 Task: Open Card Post-Launch Review in Board Market Research to Workspace Event Planning and add a team member Softage.1@softage.net, a label Blue, a checklist Legal Compliance, an attachment from your computer, a color Blue and finally, add a card description 'Organize and host company retreat' and a comment 'This task presents an opportunity to demonstrate our leadership skills and ability to take charge.'. Add a start date 'Jan 01, 1900' with a due date 'Jan 08, 1900'
Action: Mouse moved to (277, 157)
Screenshot: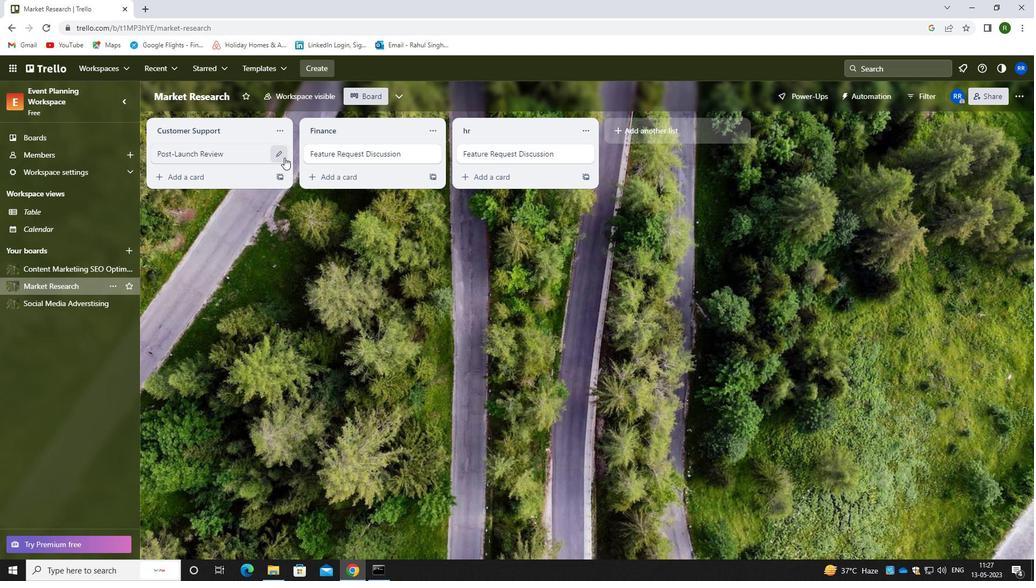 
Action: Mouse pressed left at (277, 157)
Screenshot: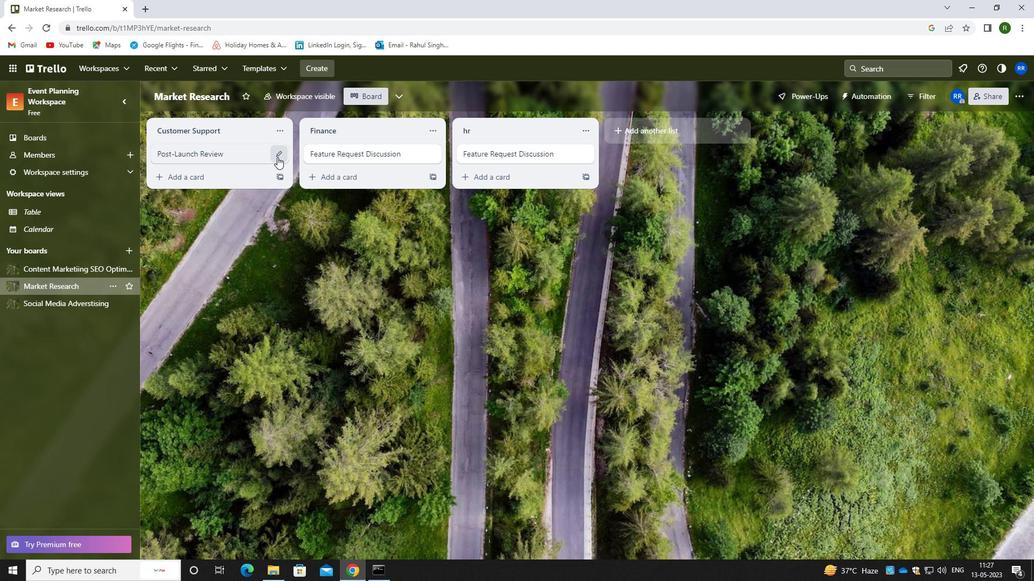 
Action: Mouse moved to (317, 151)
Screenshot: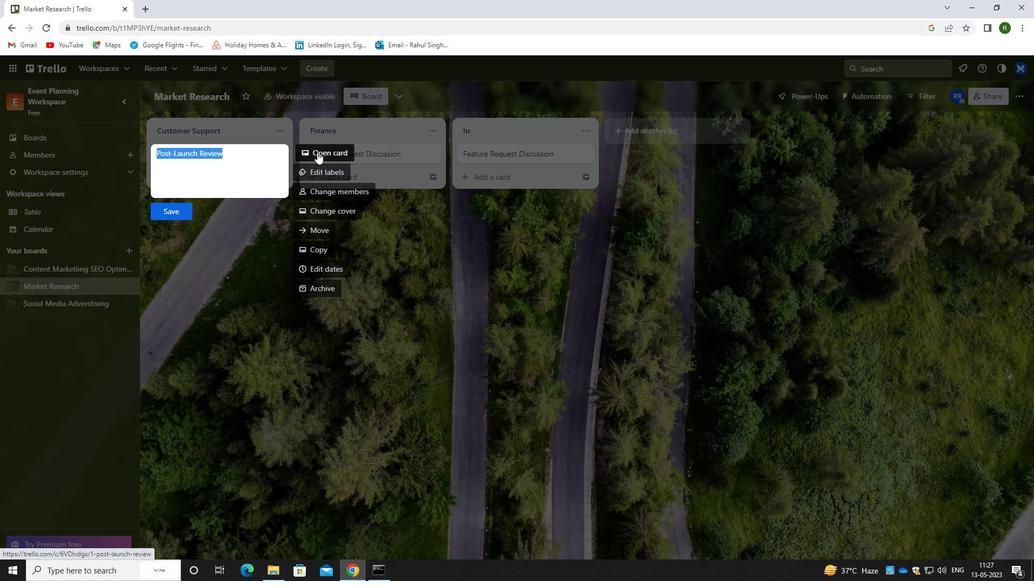 
Action: Mouse pressed left at (317, 151)
Screenshot: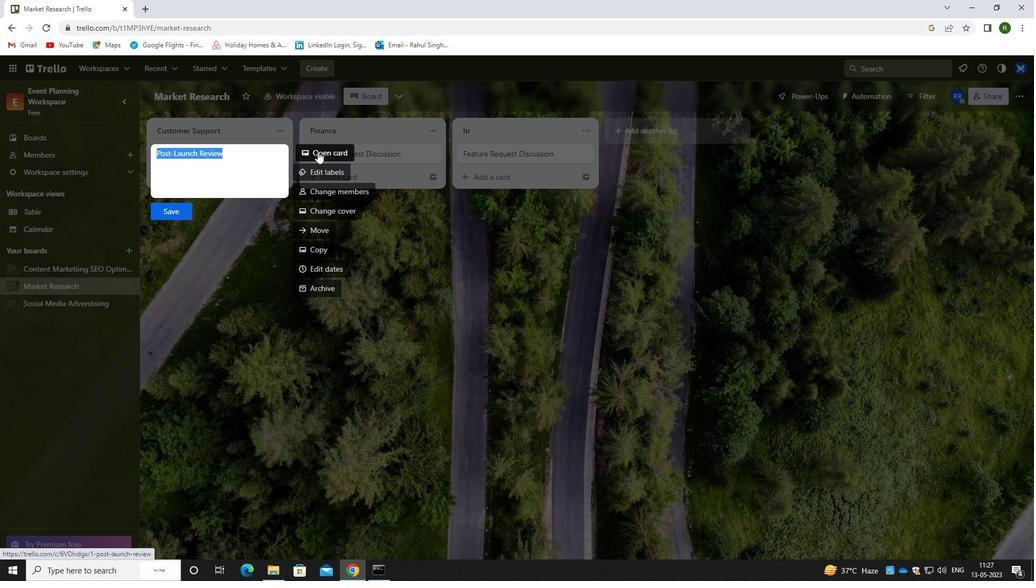 
Action: Mouse moved to (650, 150)
Screenshot: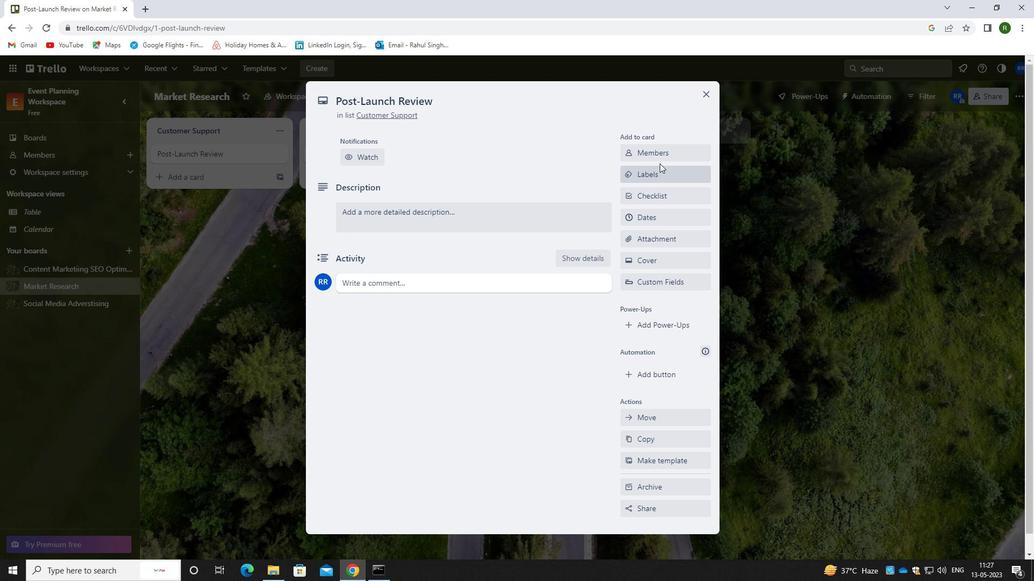 
Action: Mouse pressed left at (650, 150)
Screenshot: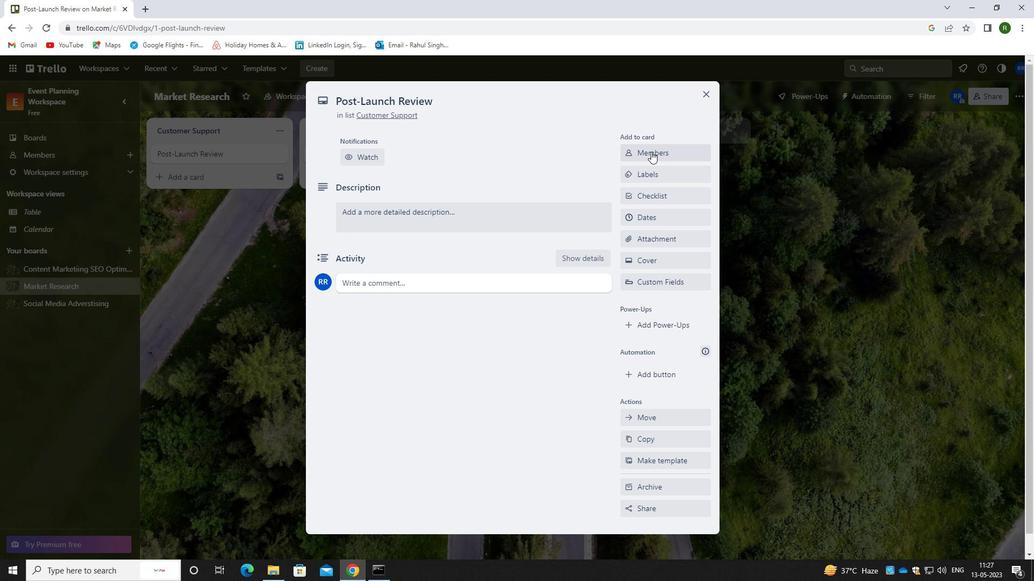 
Action: Mouse moved to (574, 152)
Screenshot: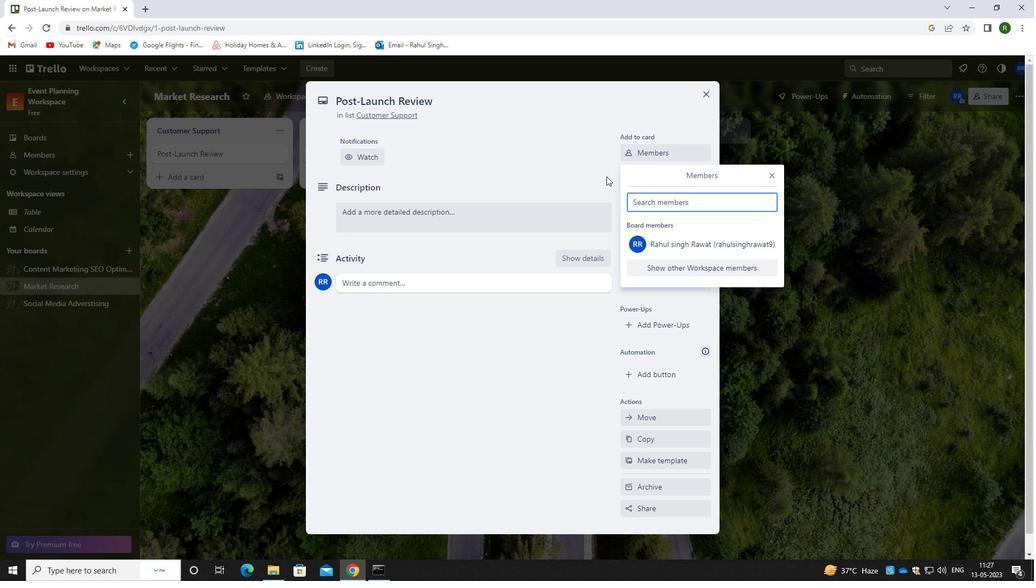 
Action: Key pressed <Key.caps_lock>s<Key.caps_lock>Oftage.1<Key.shift>@SOFTAGE.NET
Screenshot: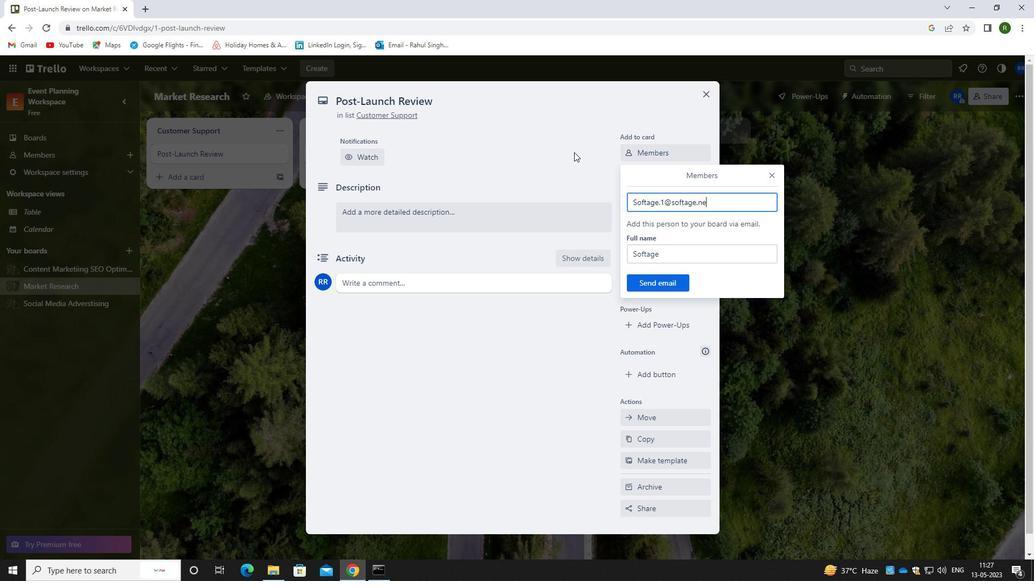 
Action: Mouse moved to (661, 285)
Screenshot: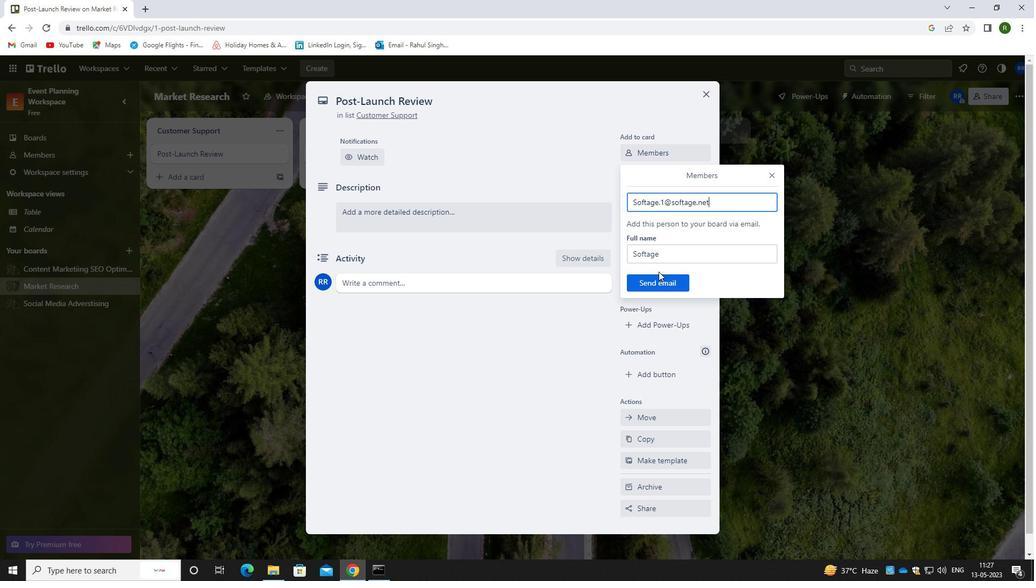 
Action: Mouse pressed left at (661, 285)
Screenshot: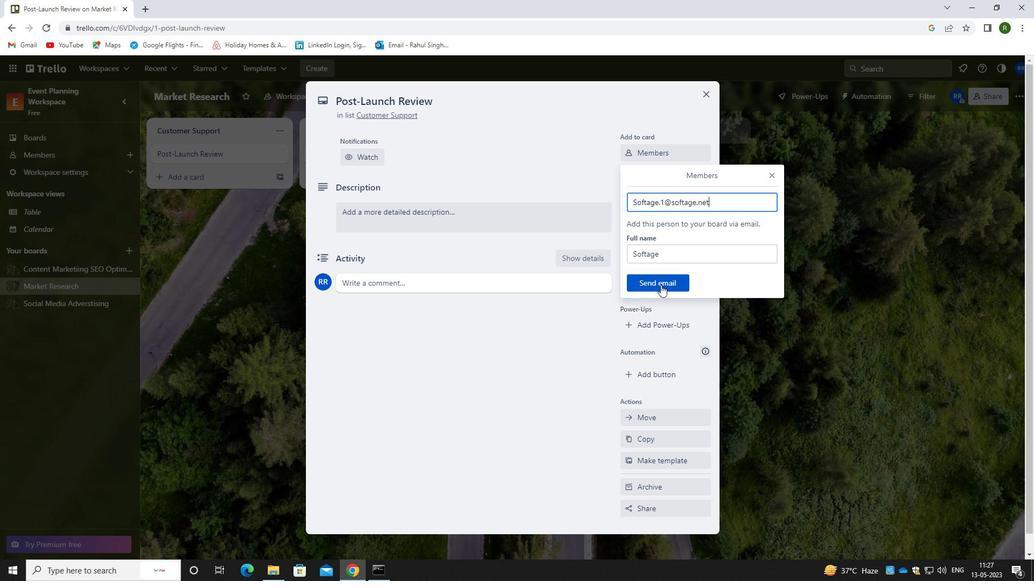 
Action: Mouse moved to (655, 217)
Screenshot: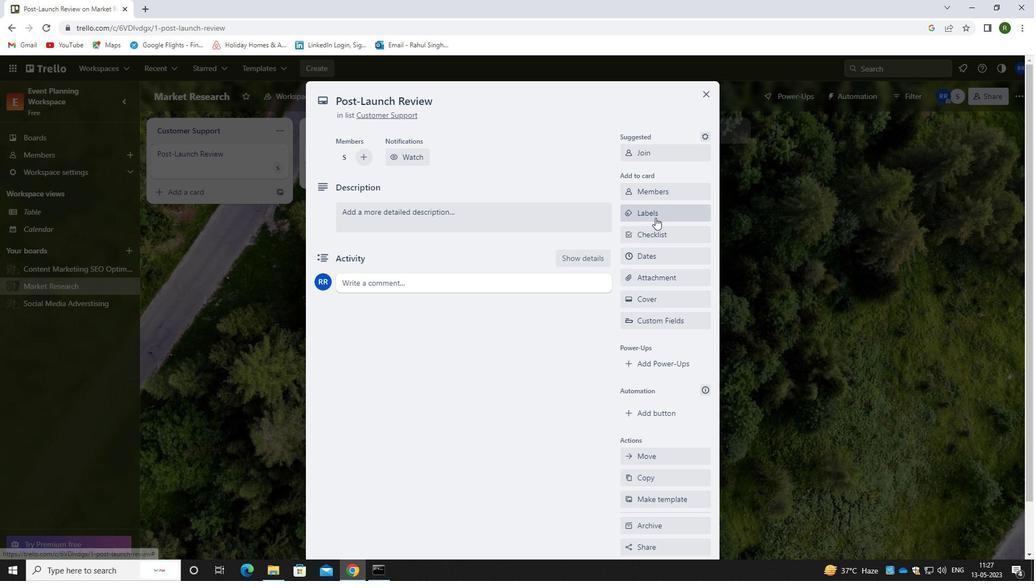 
Action: Mouse pressed left at (655, 217)
Screenshot: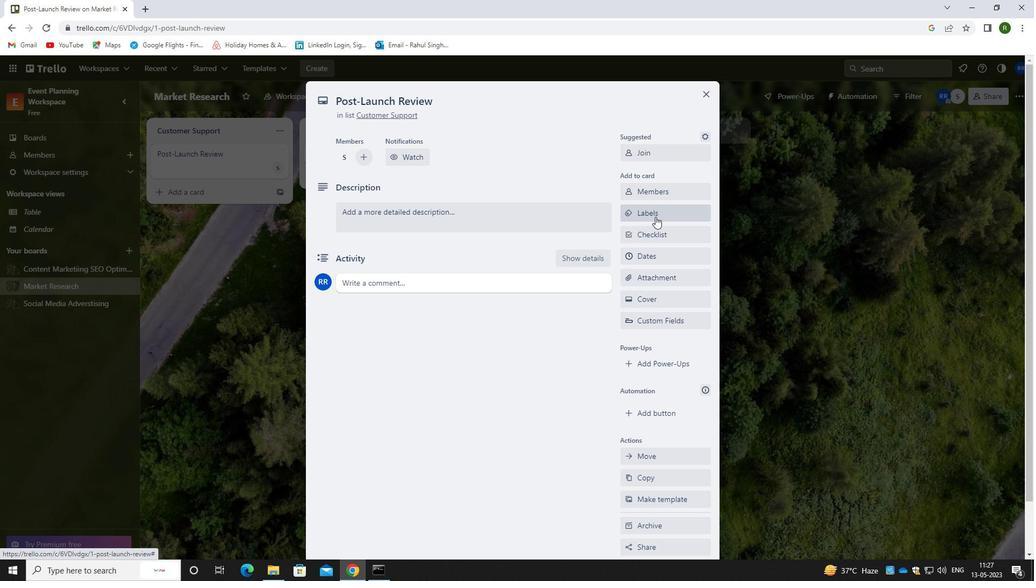 
Action: Mouse moved to (631, 244)
Screenshot: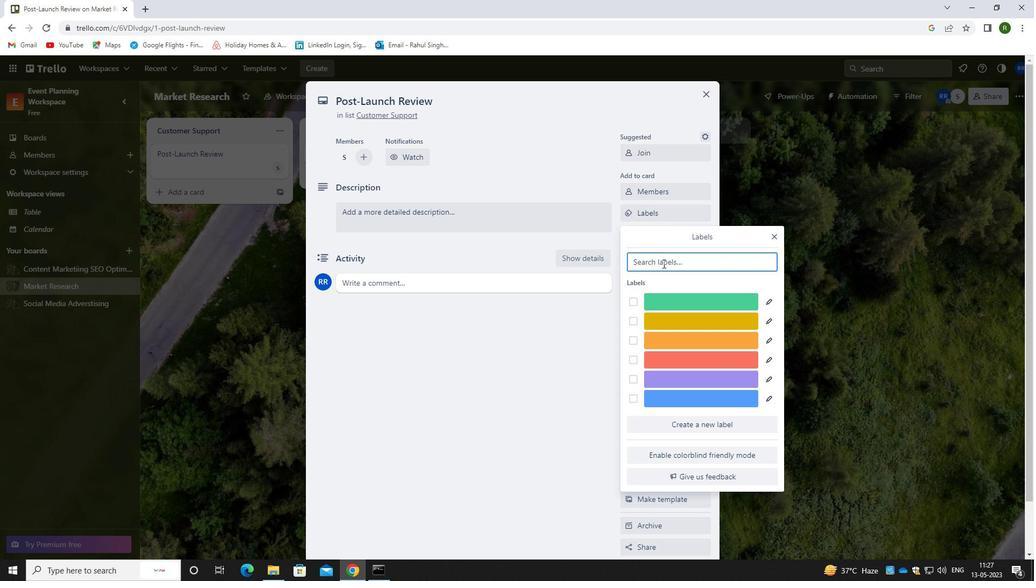 
Action: Key pressed BLUE
Screenshot: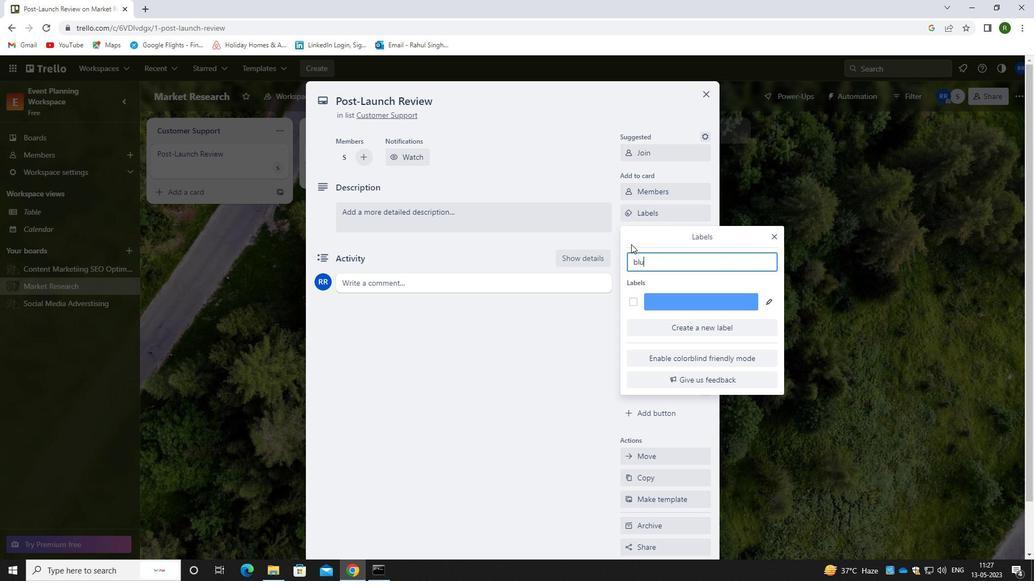 
Action: Mouse moved to (637, 299)
Screenshot: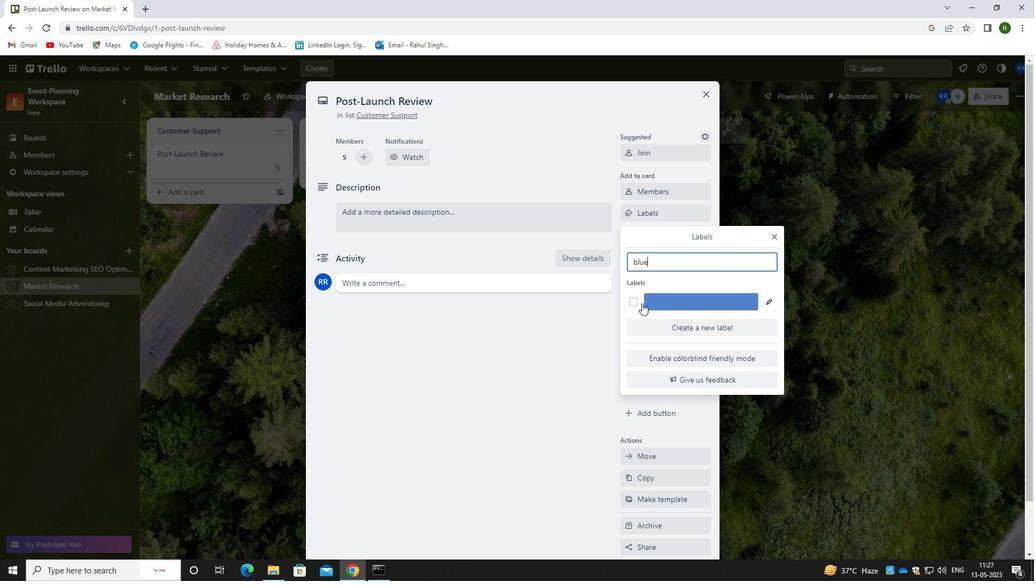 
Action: Mouse pressed left at (637, 299)
Screenshot: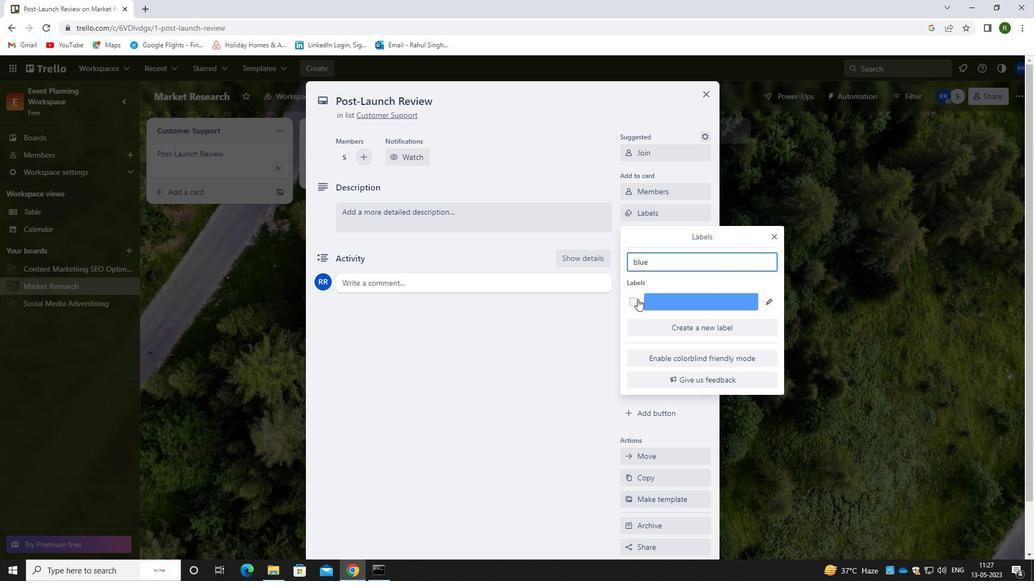 
Action: Mouse moved to (587, 324)
Screenshot: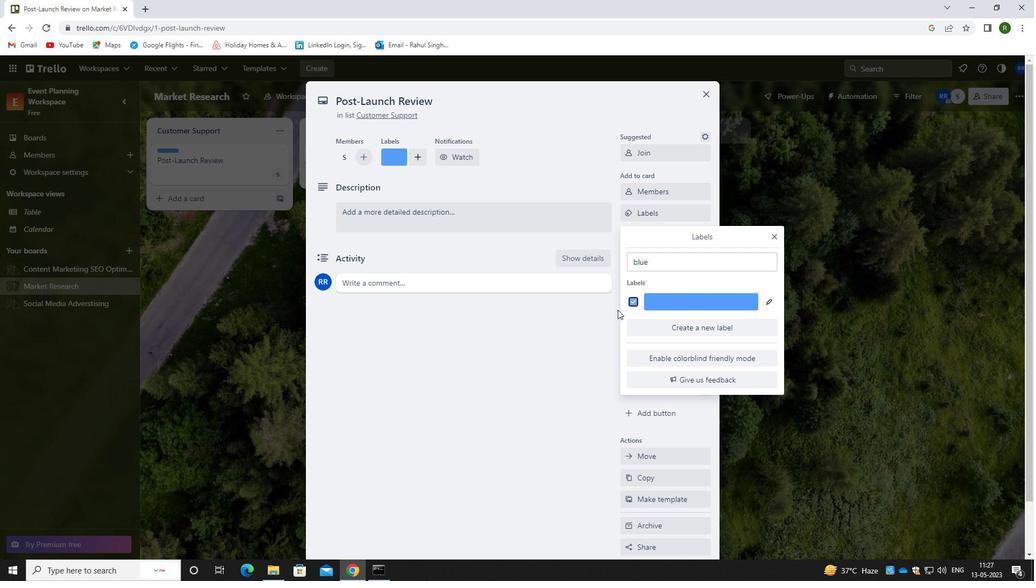 
Action: Mouse pressed left at (587, 324)
Screenshot: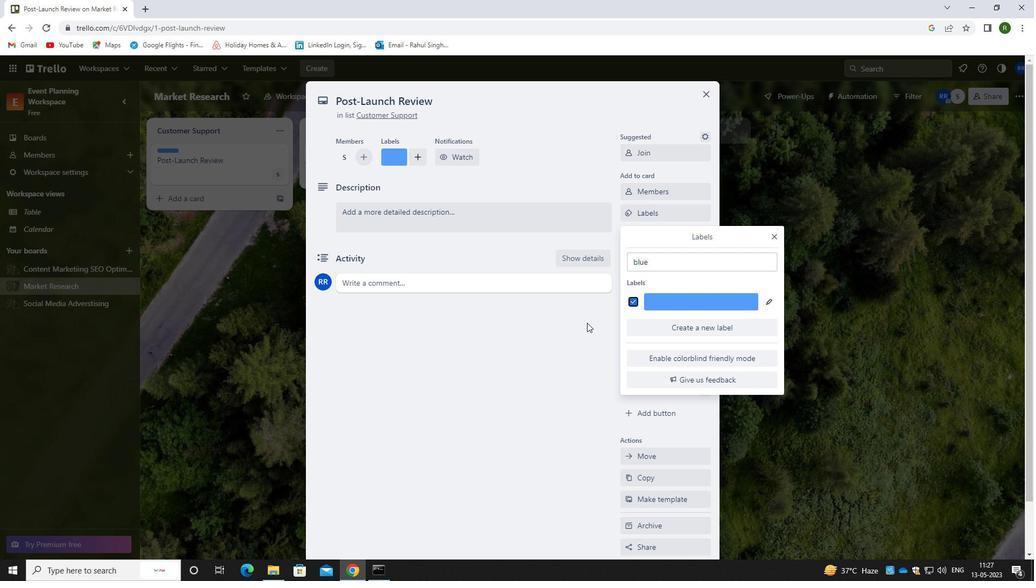 
Action: Mouse moved to (652, 236)
Screenshot: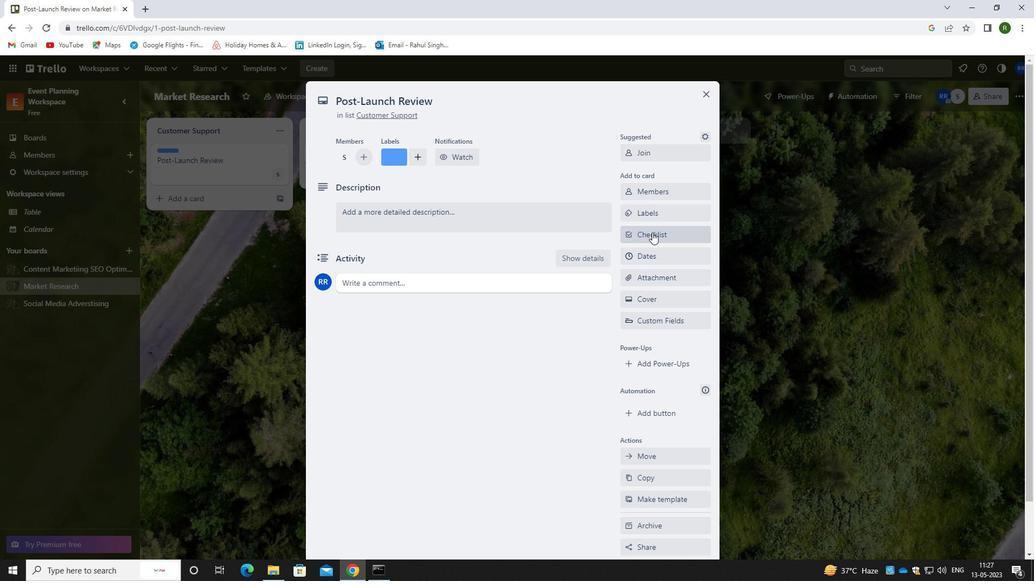 
Action: Mouse pressed left at (652, 236)
Screenshot: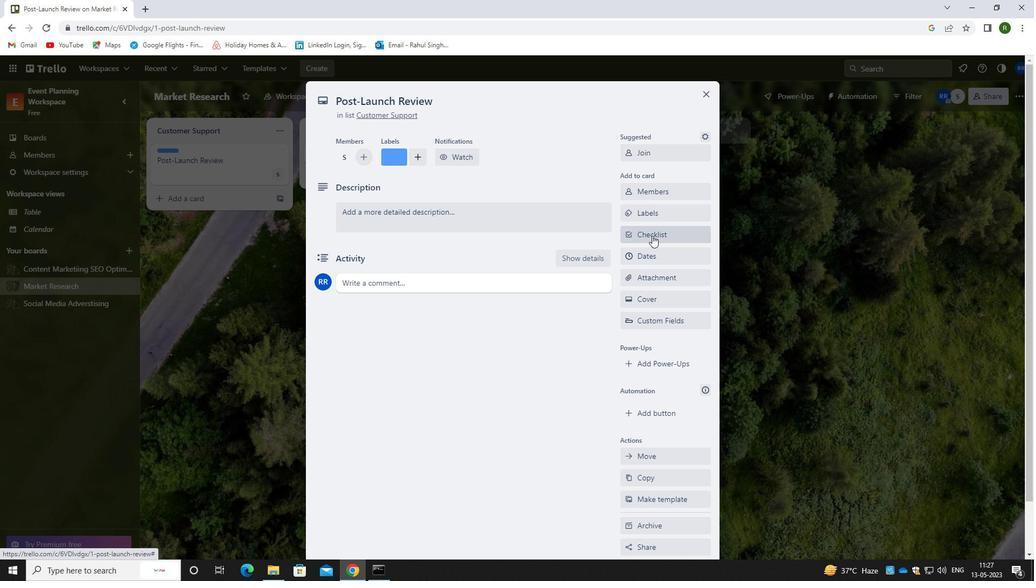 
Action: Mouse moved to (670, 285)
Screenshot: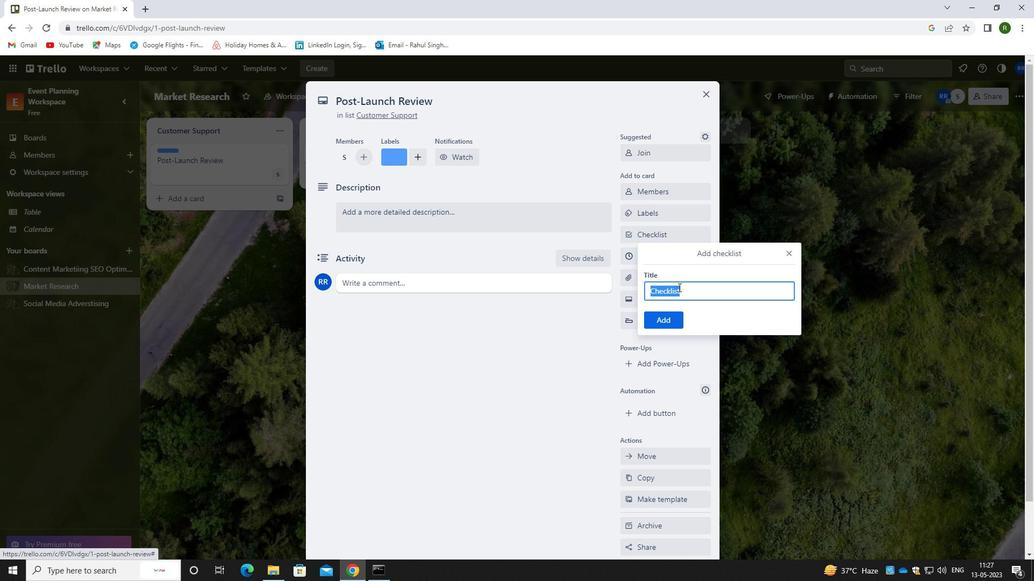 
Action: Key pressed <Key.backspace><Key.caps_lock>L<Key.caps_lock>EGAL<Key.space><Key.caps_lock>C<Key.caps_lock>OMPLIANCE
Screenshot: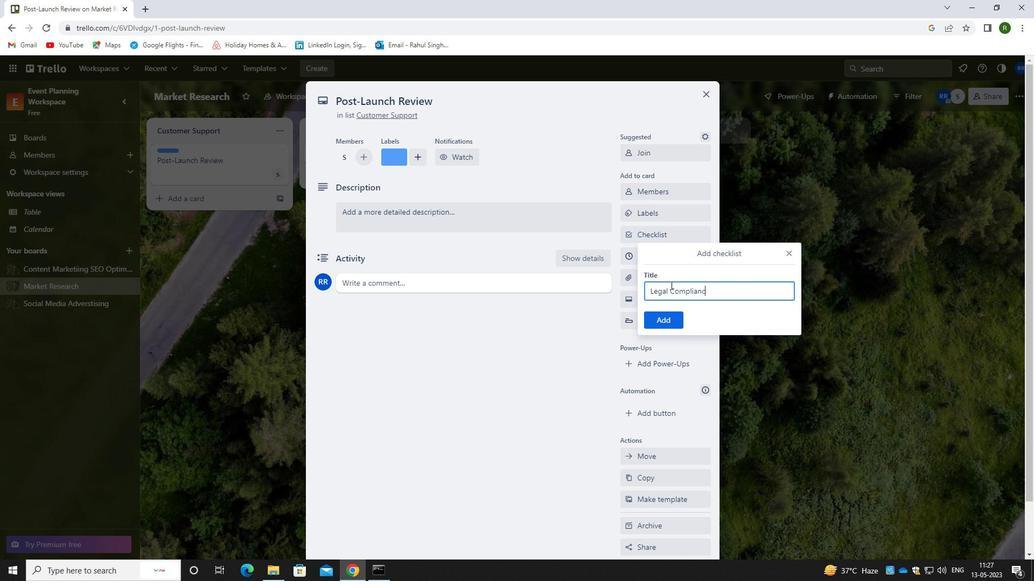 
Action: Mouse moved to (665, 322)
Screenshot: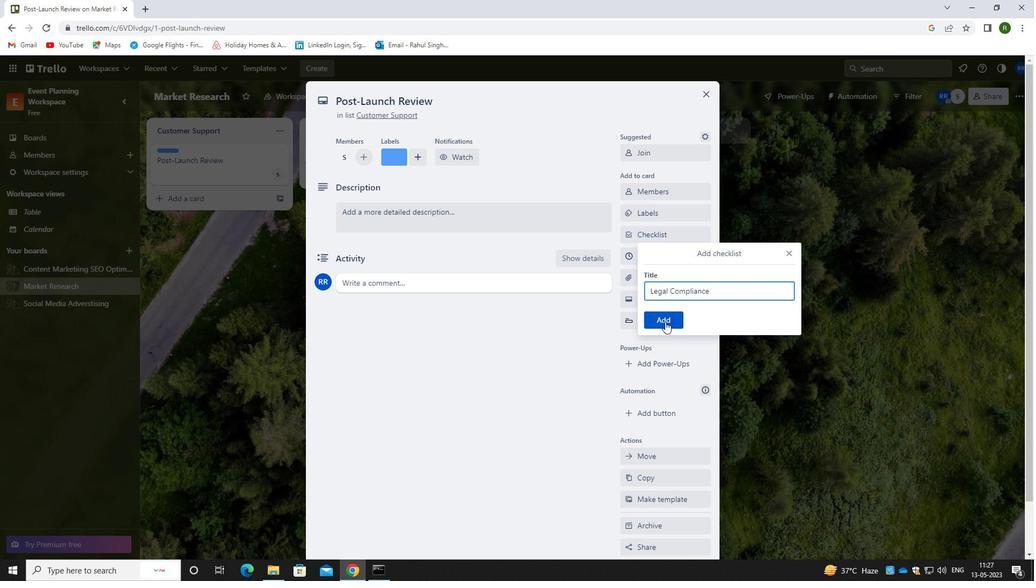 
Action: Mouse pressed left at (665, 322)
Screenshot: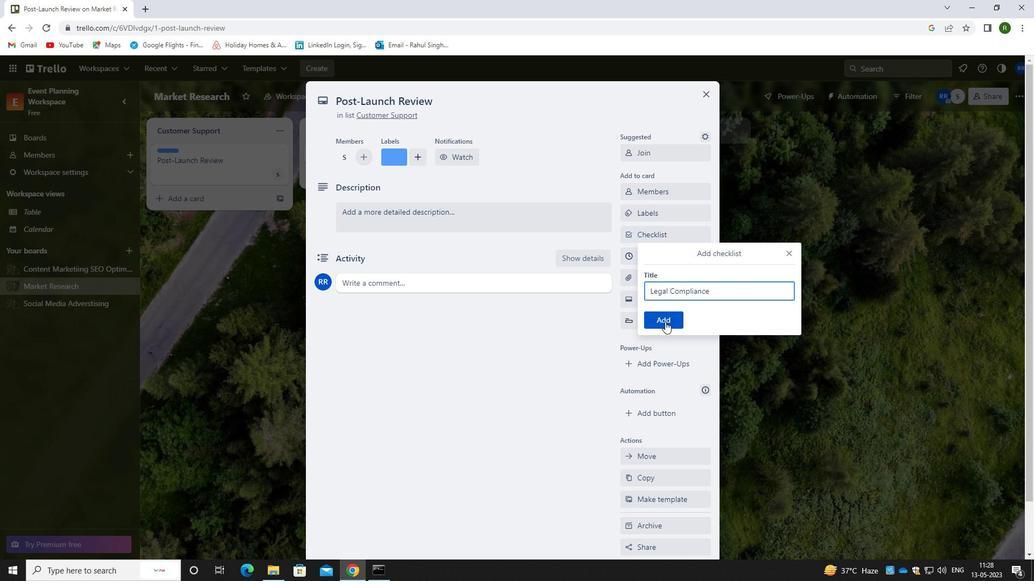 
Action: Mouse moved to (661, 275)
Screenshot: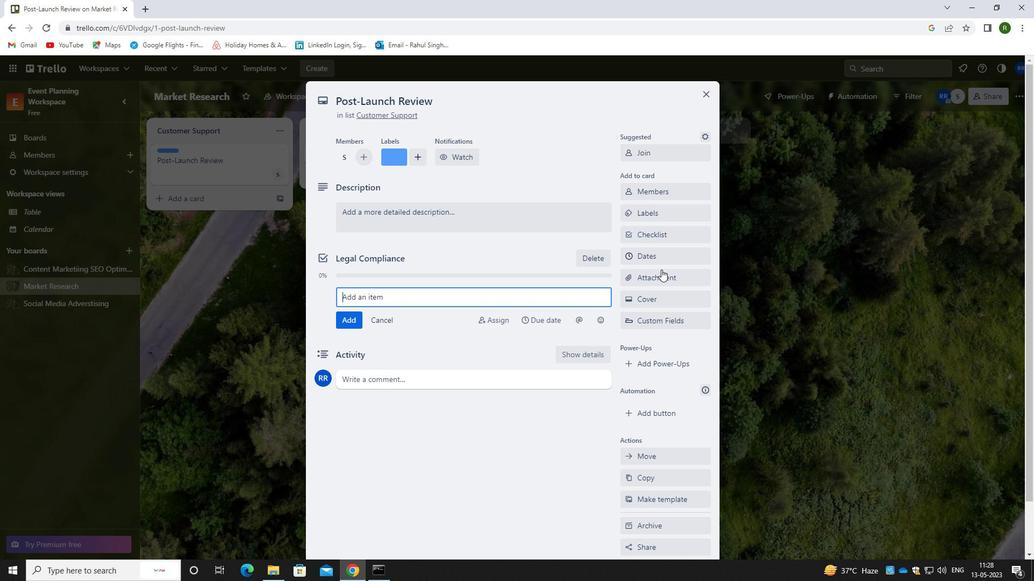 
Action: Mouse pressed left at (661, 275)
Screenshot: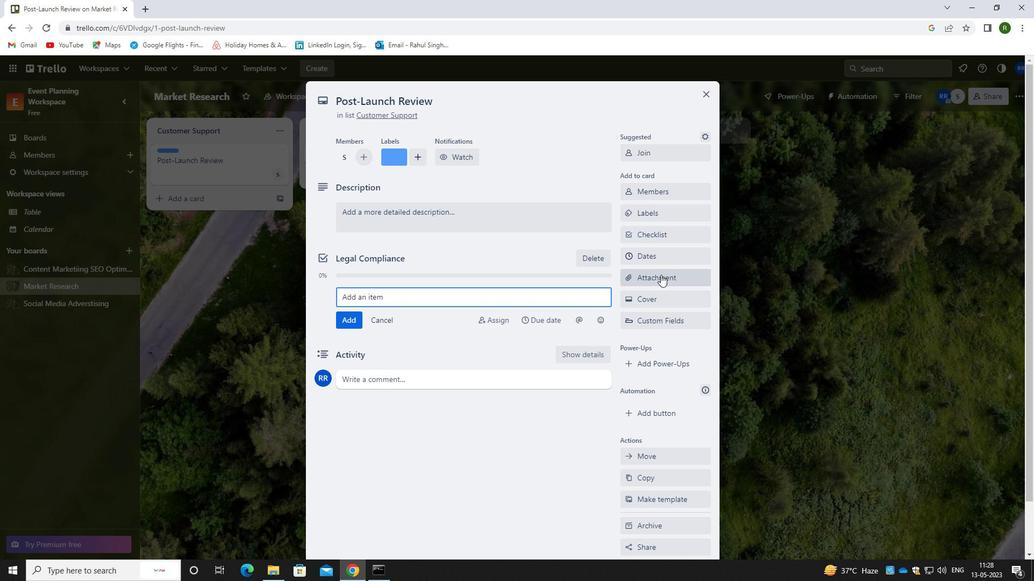 
Action: Mouse moved to (654, 330)
Screenshot: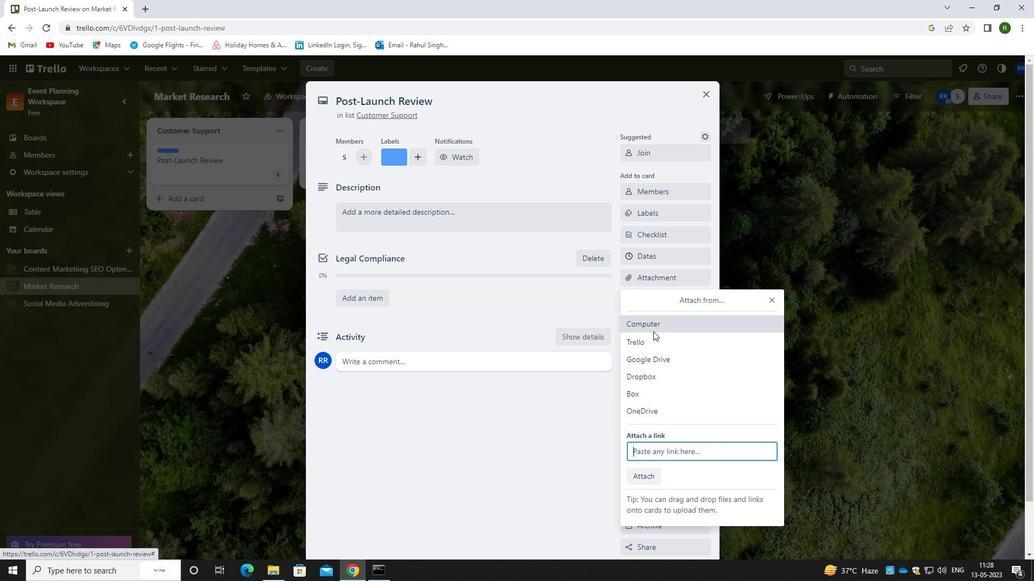 
Action: Mouse pressed left at (654, 330)
Screenshot: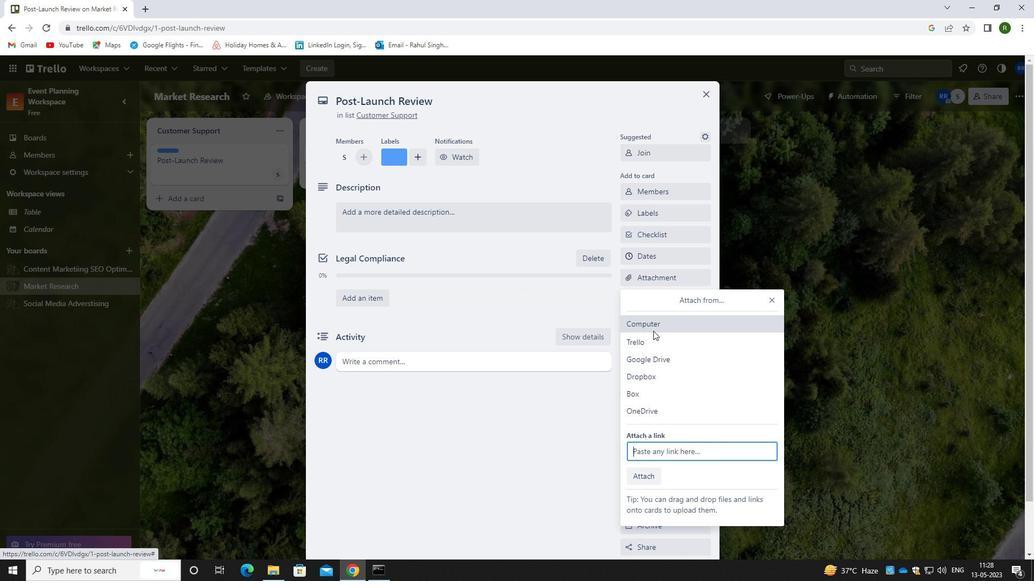 
Action: Mouse moved to (137, 127)
Screenshot: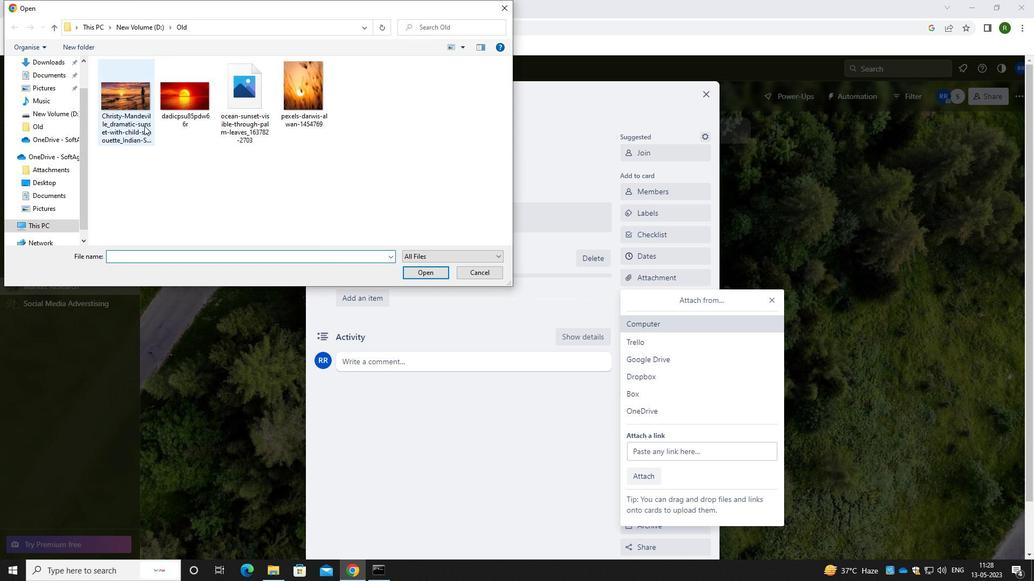 
Action: Mouse pressed left at (137, 127)
Screenshot: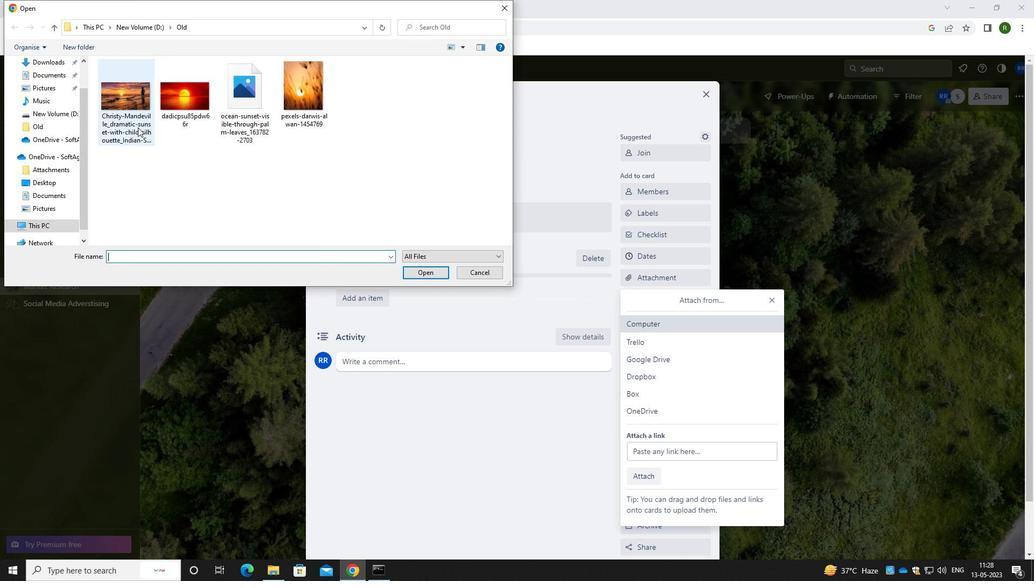 
Action: Mouse moved to (429, 273)
Screenshot: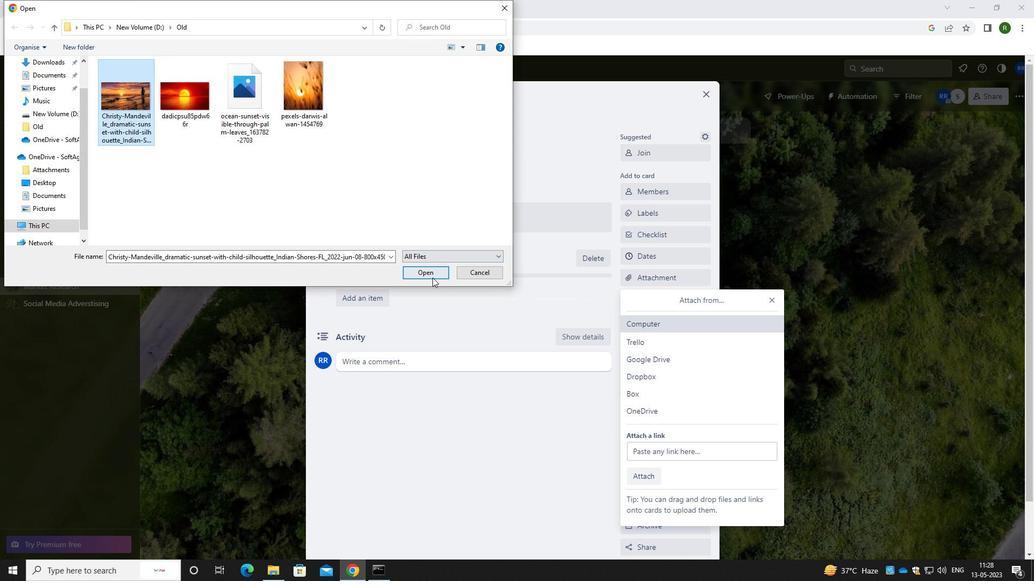 
Action: Mouse pressed left at (429, 273)
Screenshot: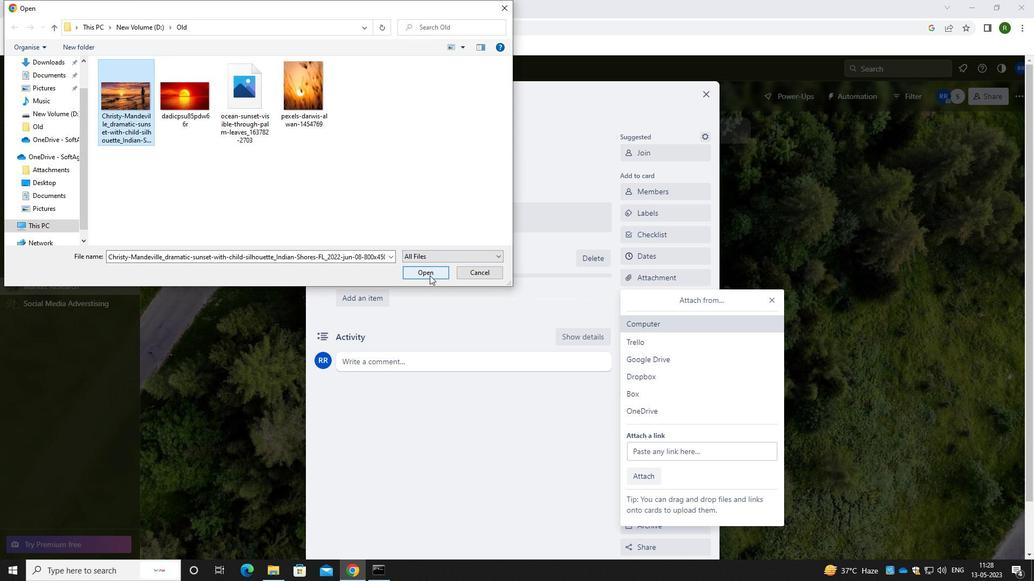
Action: Mouse moved to (429, 298)
Screenshot: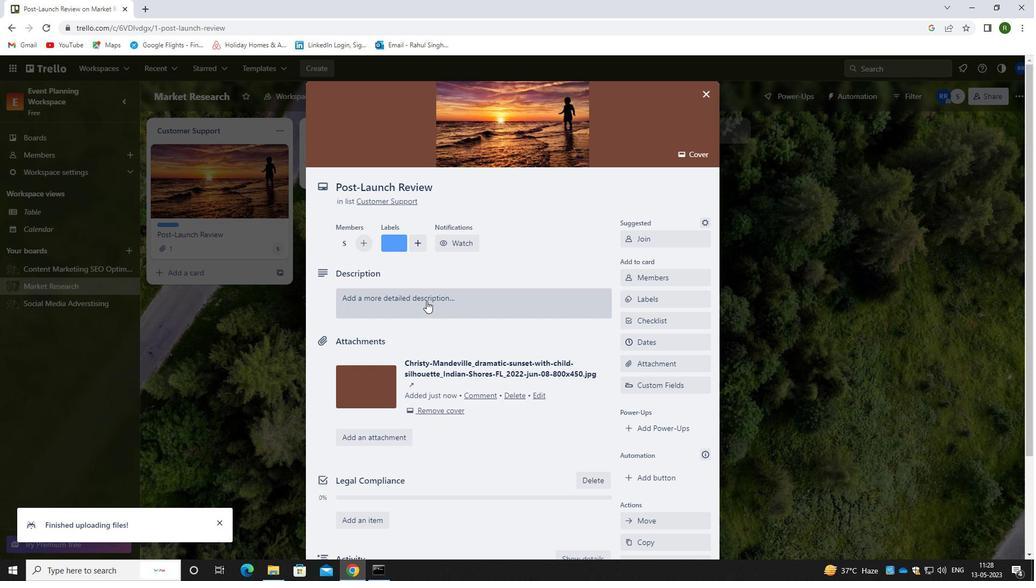 
Action: Mouse pressed left at (429, 298)
Screenshot: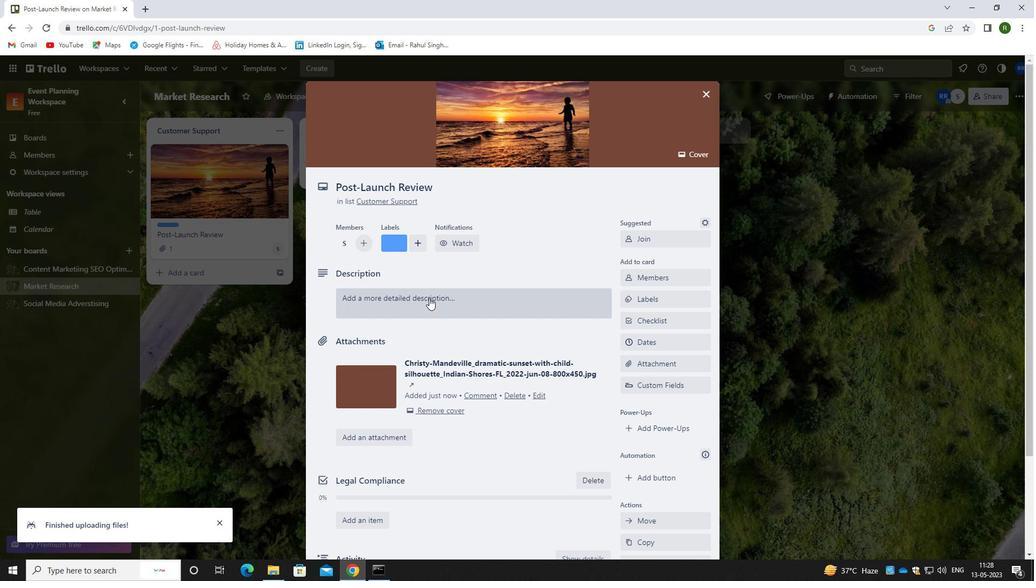 
Action: Mouse moved to (428, 338)
Screenshot: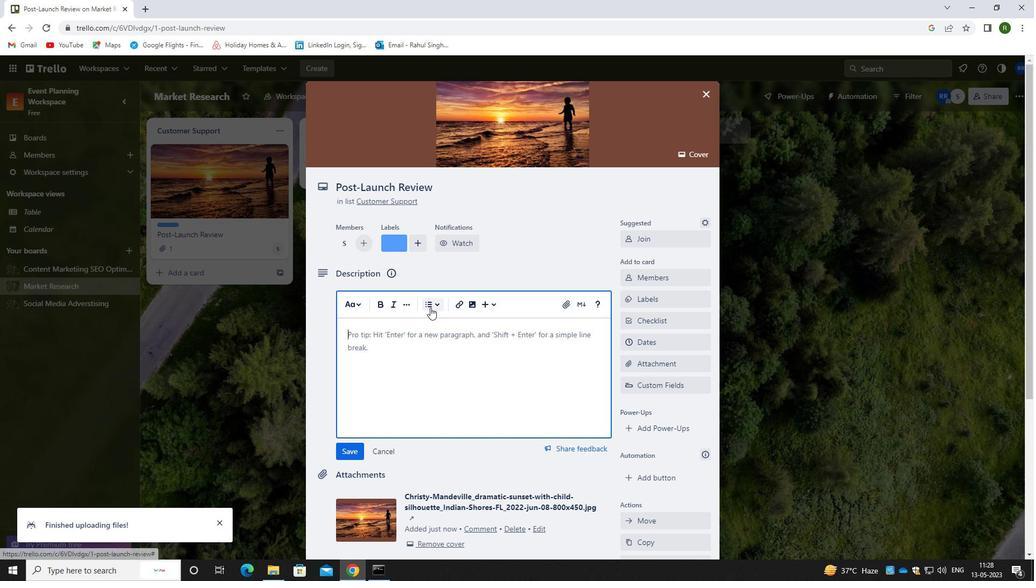 
Action: Mouse pressed left at (428, 338)
Screenshot: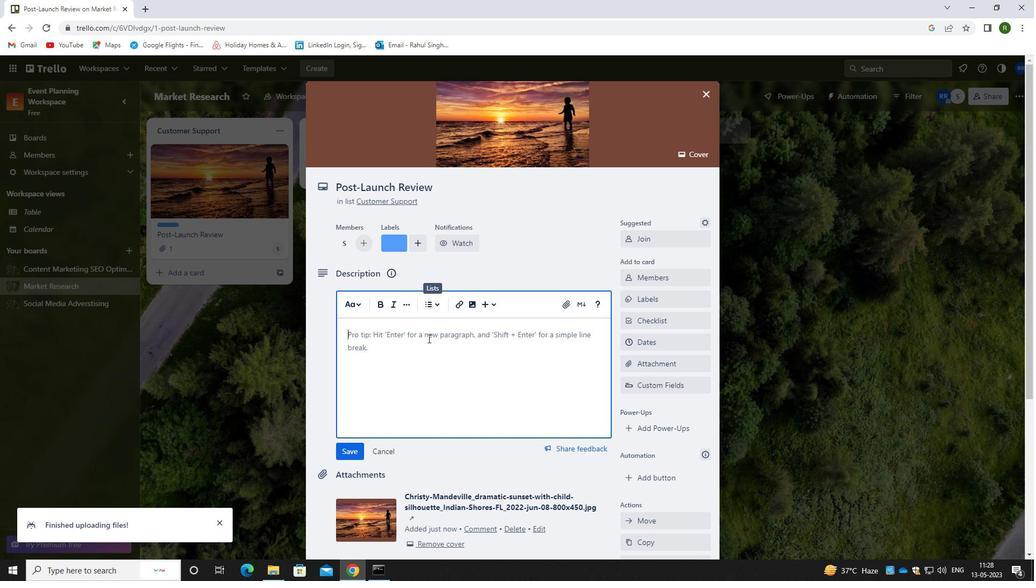 
Action: Key pressed <Key.caps_lock>O<Key.caps_lock>RGANIZE<Key.space>AND<Key.space>HOST<Key.space>COMPANY<Key.space>RETREAT.
Screenshot: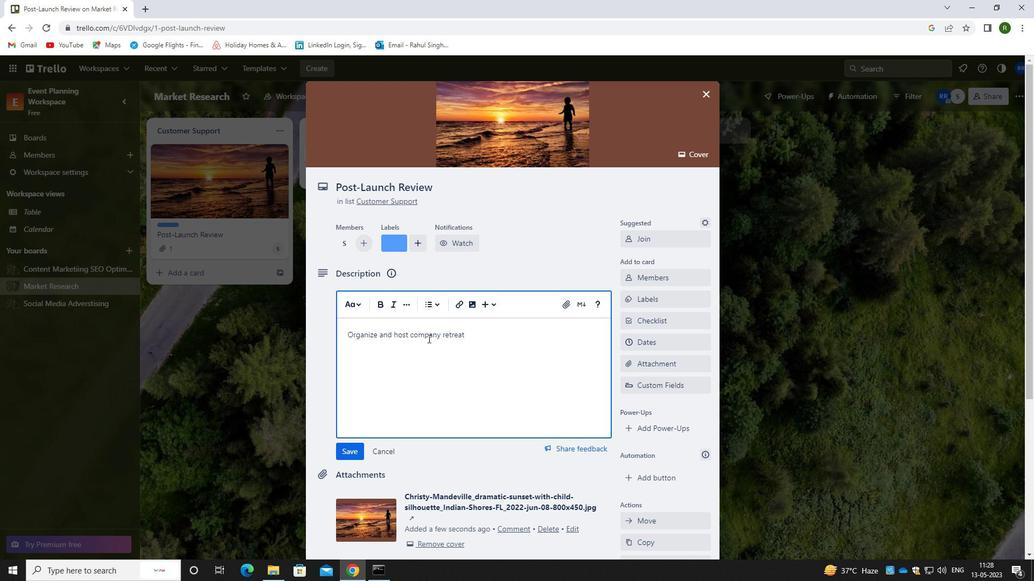 
Action: Mouse moved to (461, 415)
Screenshot: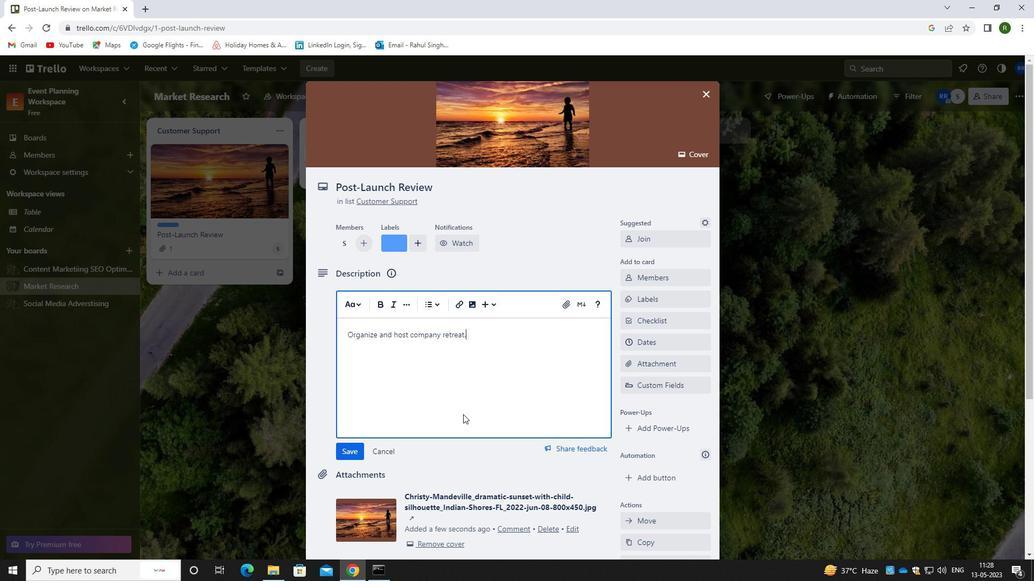 
Action: Mouse scrolled (461, 415) with delta (0, 0)
Screenshot: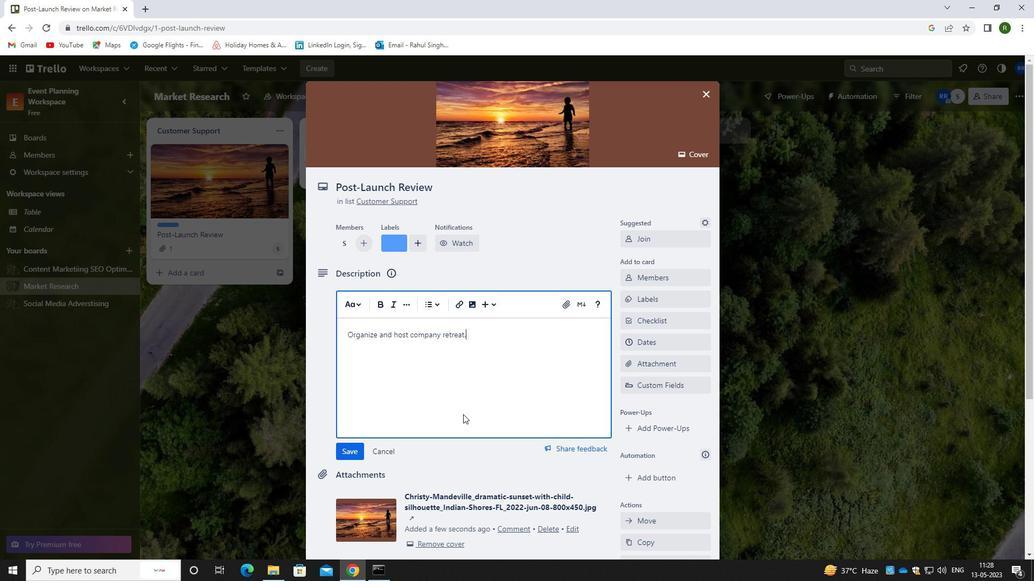 
Action: Mouse moved to (462, 418)
Screenshot: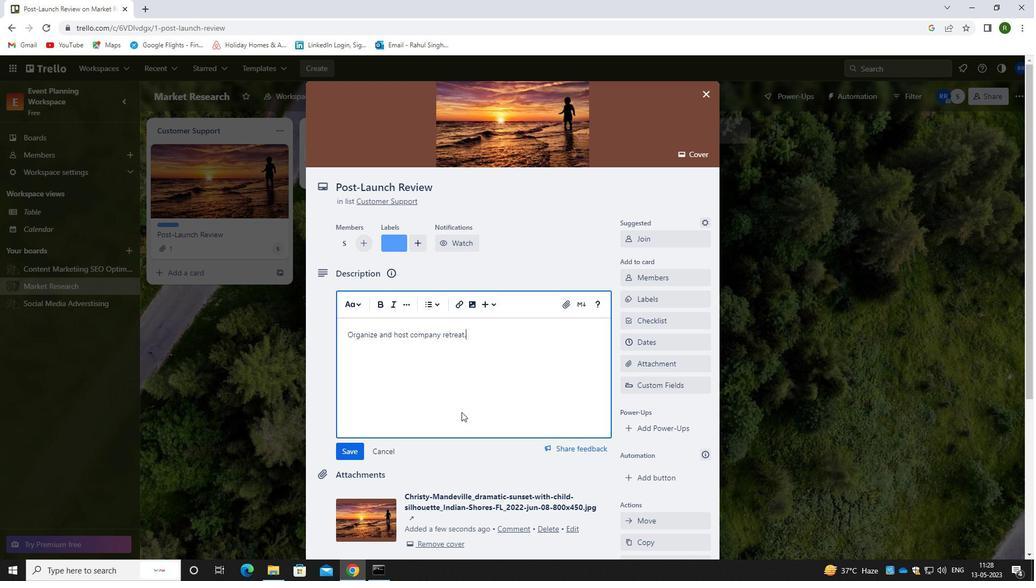 
Action: Mouse scrolled (462, 418) with delta (0, 0)
Screenshot: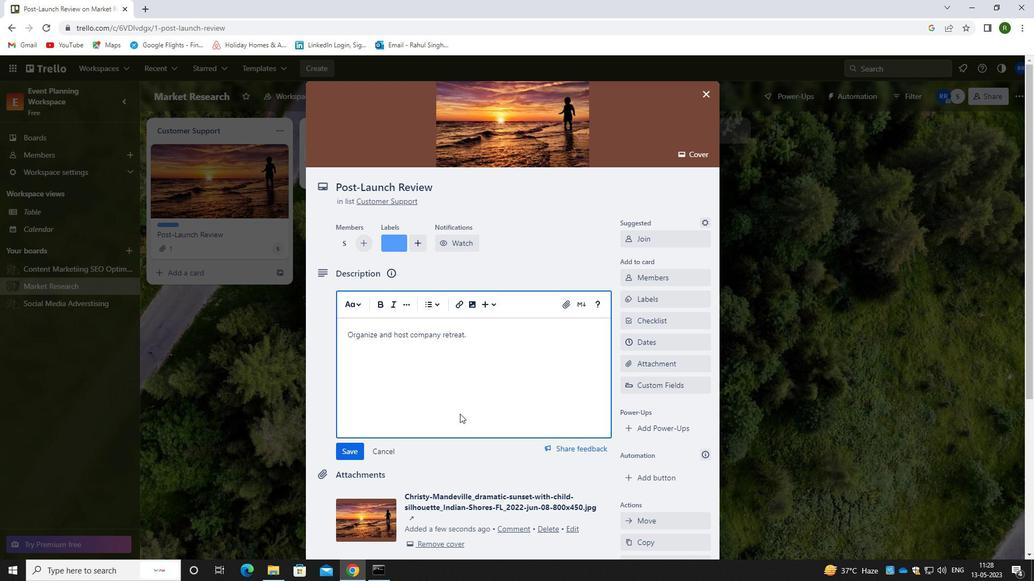 
Action: Mouse scrolled (462, 418) with delta (0, 0)
Screenshot: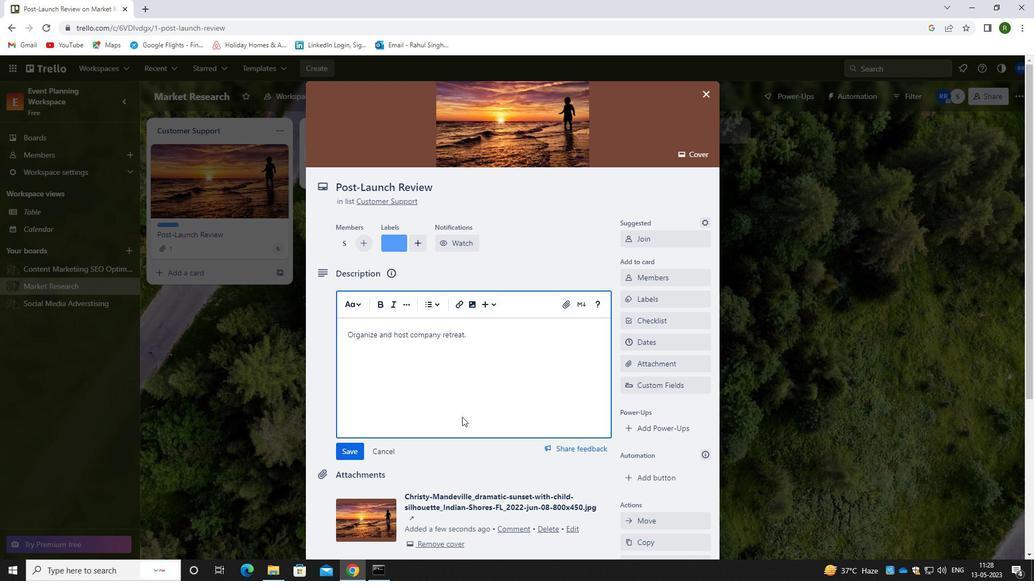 
Action: Mouse moved to (467, 420)
Screenshot: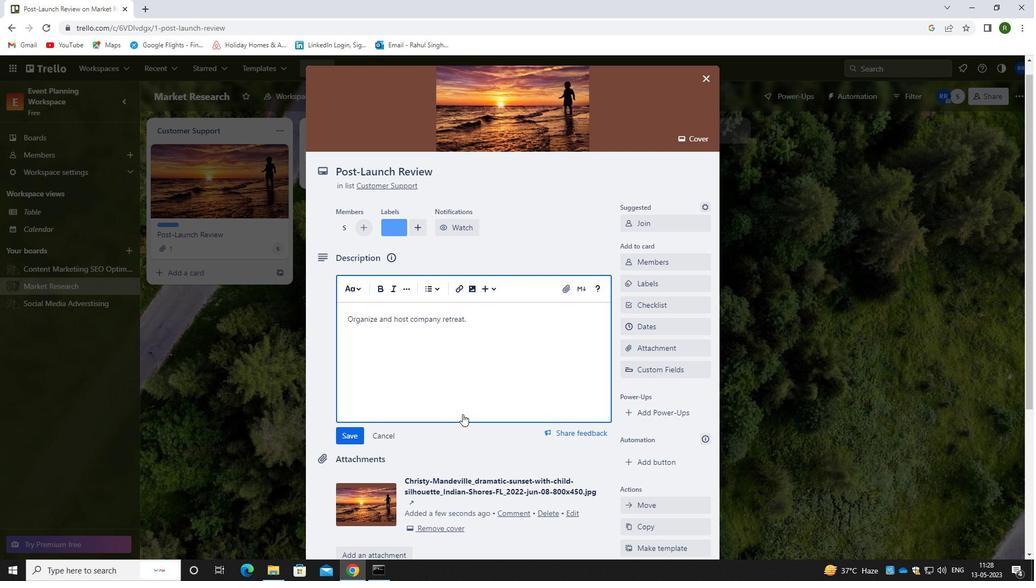 
Action: Mouse scrolled (467, 420) with delta (0, 0)
Screenshot: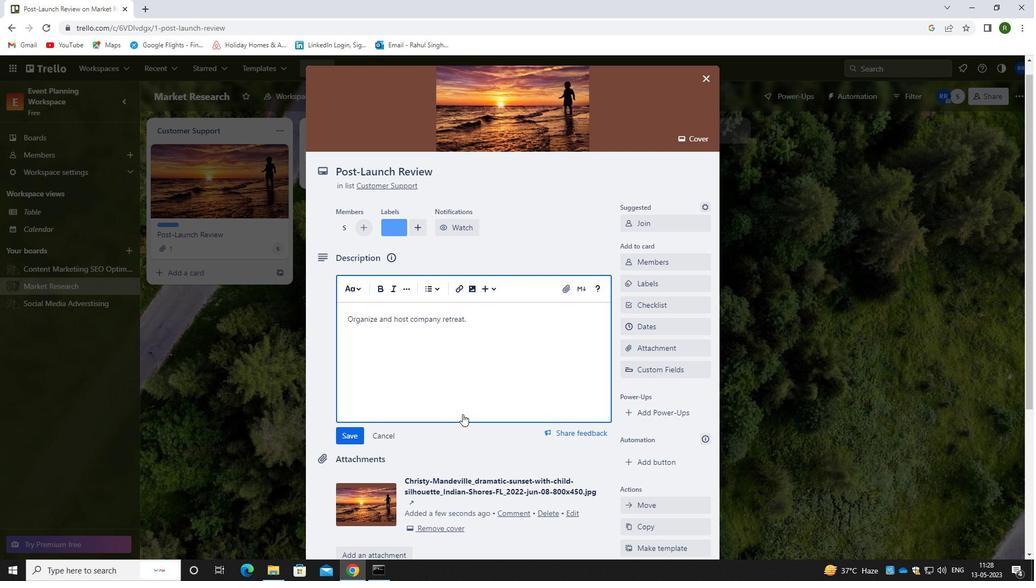 
Action: Mouse moved to (468, 429)
Screenshot: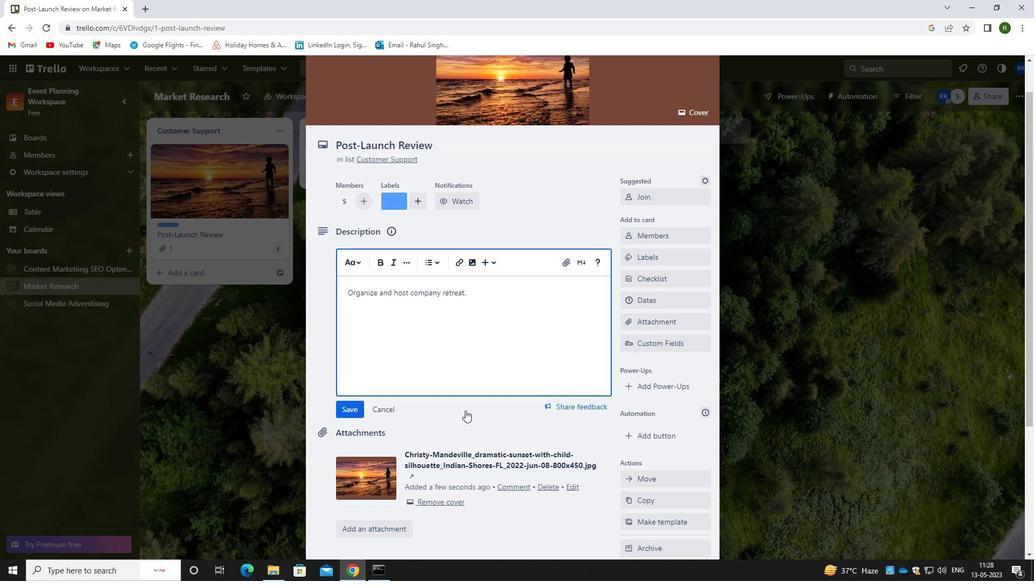 
Action: Mouse scrolled (468, 429) with delta (0, 0)
Screenshot: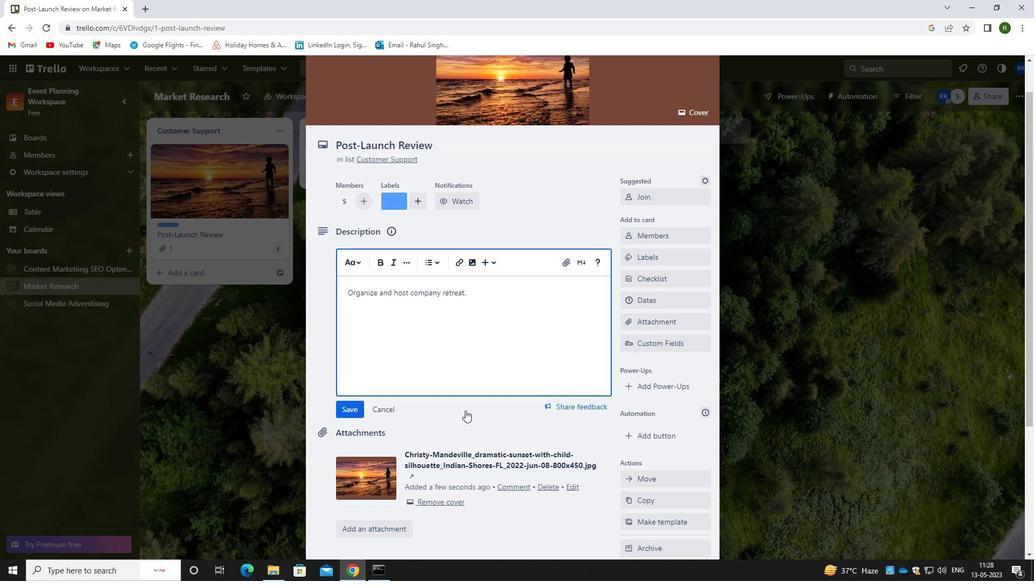 
Action: Mouse moved to (348, 222)
Screenshot: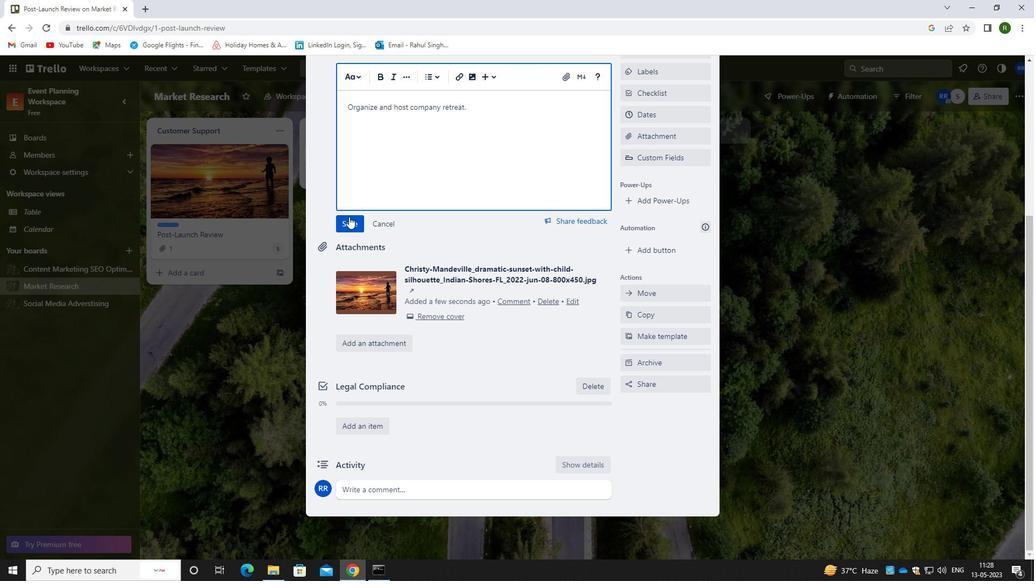 
Action: Mouse pressed left at (348, 222)
Screenshot: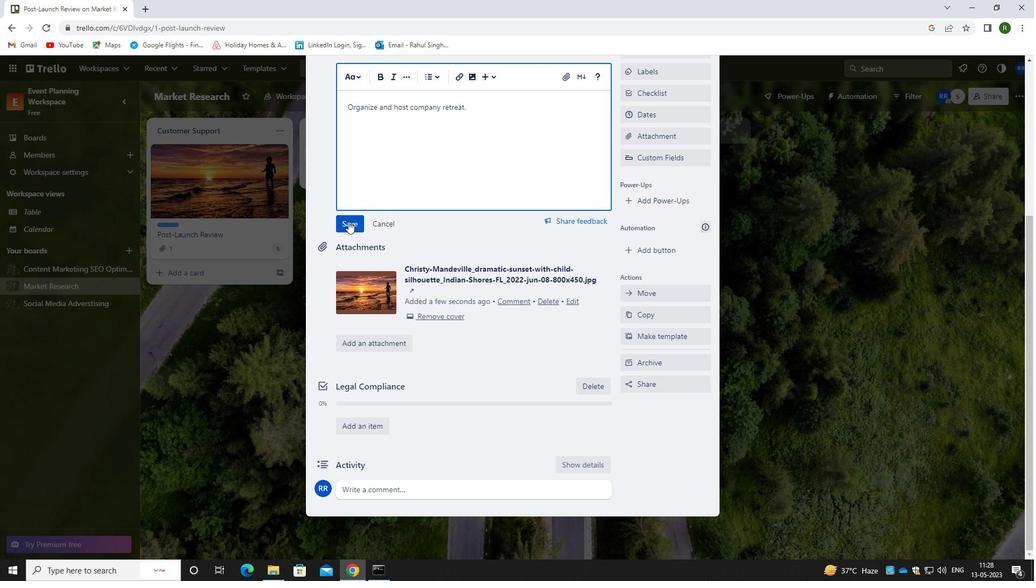 
Action: Mouse moved to (394, 447)
Screenshot: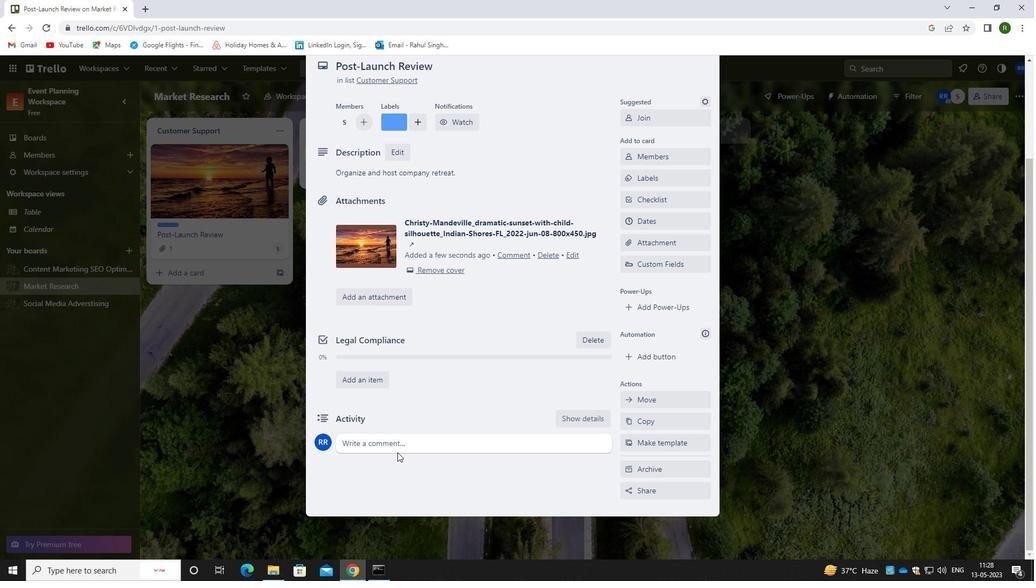 
Action: Mouse pressed left at (394, 447)
Screenshot: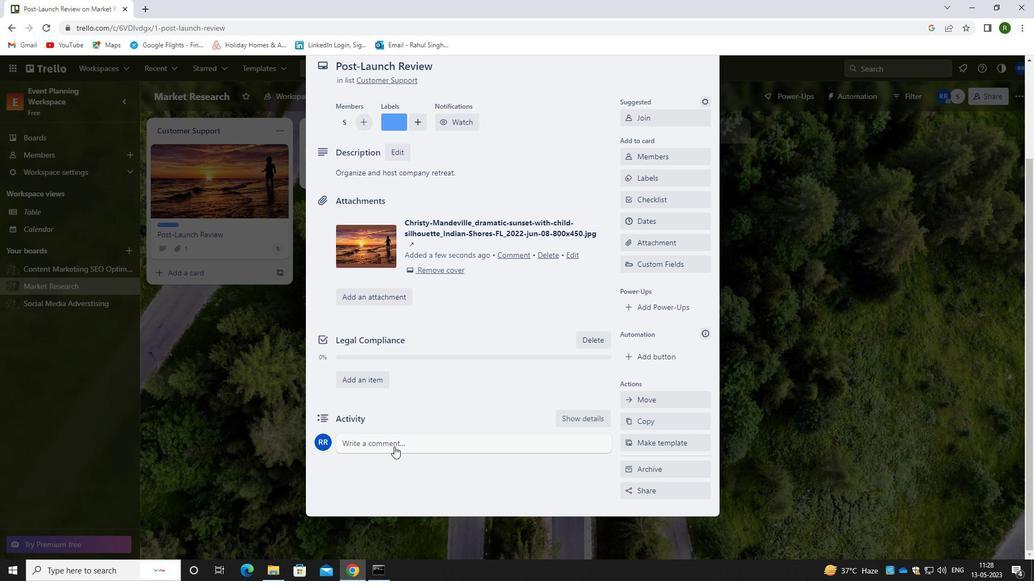 
Action: Mouse moved to (399, 476)
Screenshot: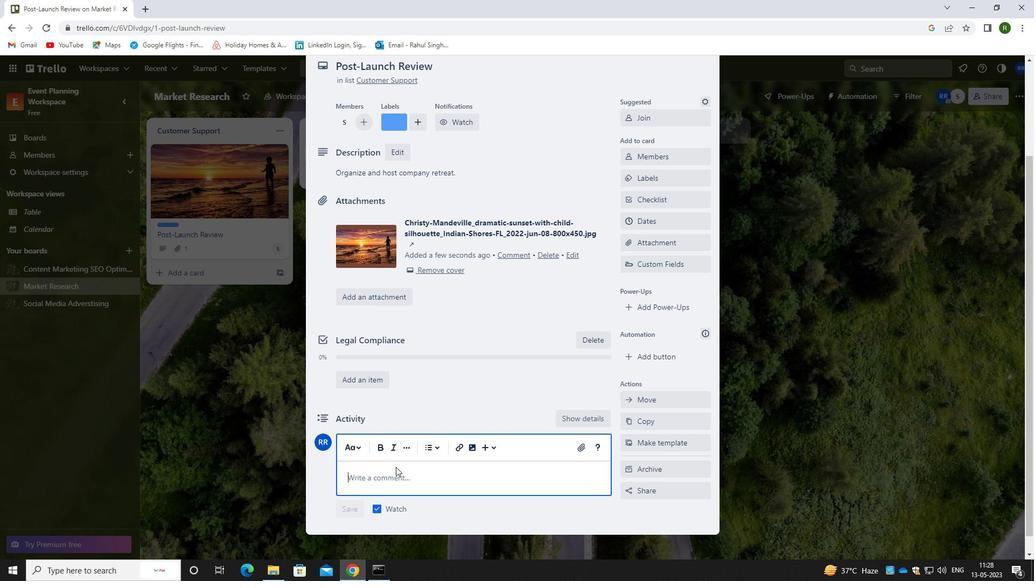 
Action: Mouse pressed left at (399, 476)
Screenshot: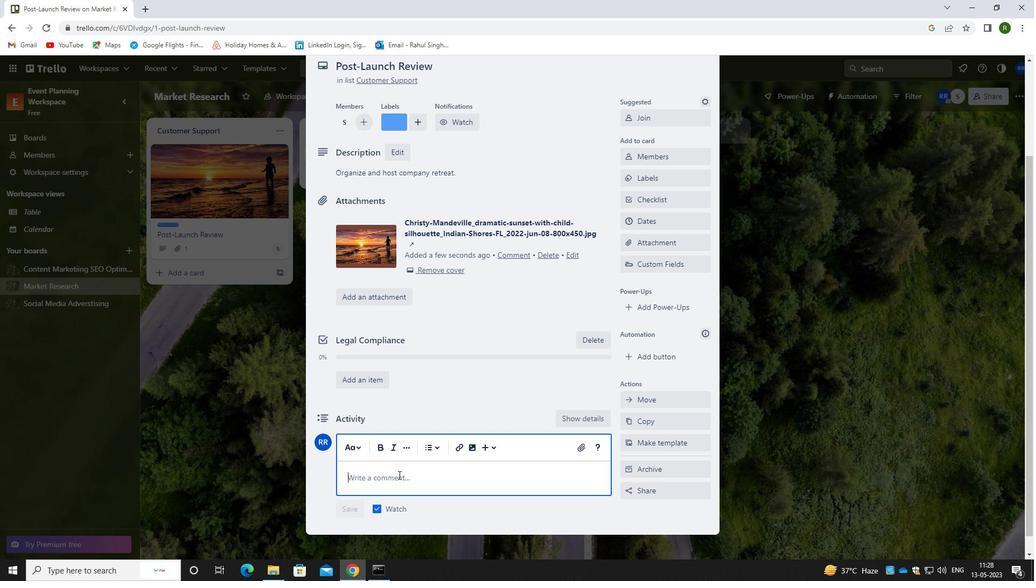 
Action: Key pressed <Key.caps_lock>T<Key.caps_lock>HIS<Key.space>TASK<Key.space>R<Key.backspace>PRESENTS<Key.space>O<Key.backspace>AN<Key.space>OPPORTUINIT<Key.backspace><Key.backspace><Key.backspace><Key.backspace>NITY<Key.space>TO<Key.space>DEMONSTRATE<Key.space>OUR<Key.space>LEADERSHIP<Key.space>SKILLS<Key.space>AND<Key.space>ABILITY<Key.space>TO<Key.space>TAKE<Key.space>CHART<Key.backspace>GE.
Screenshot: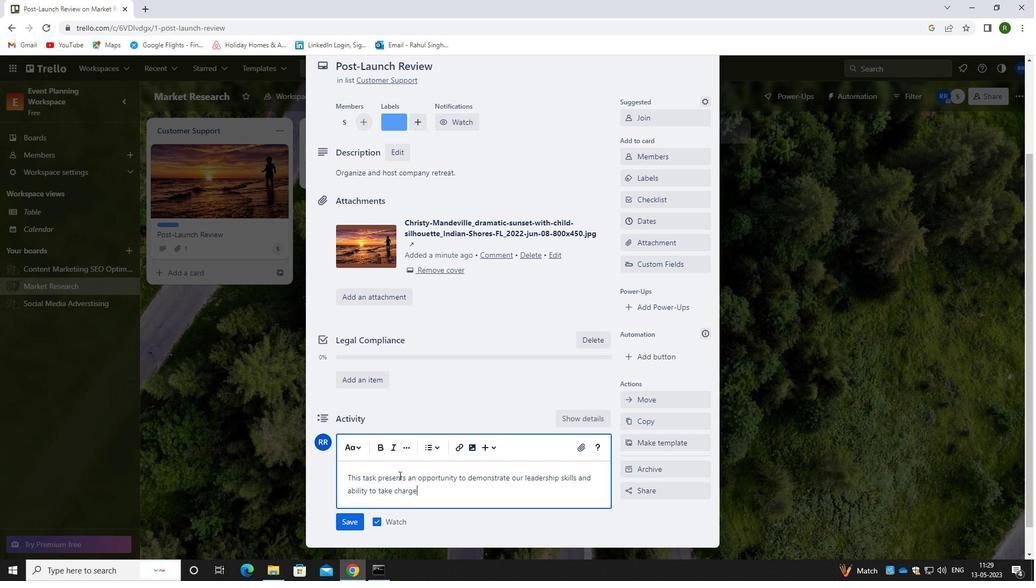 
Action: Mouse moved to (351, 526)
Screenshot: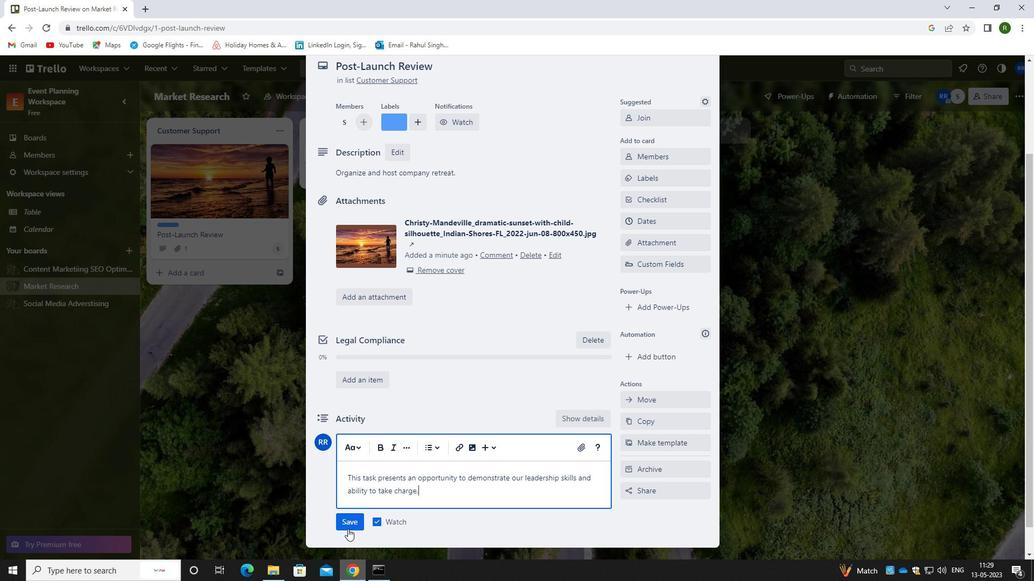 
Action: Mouse pressed left at (351, 526)
Screenshot: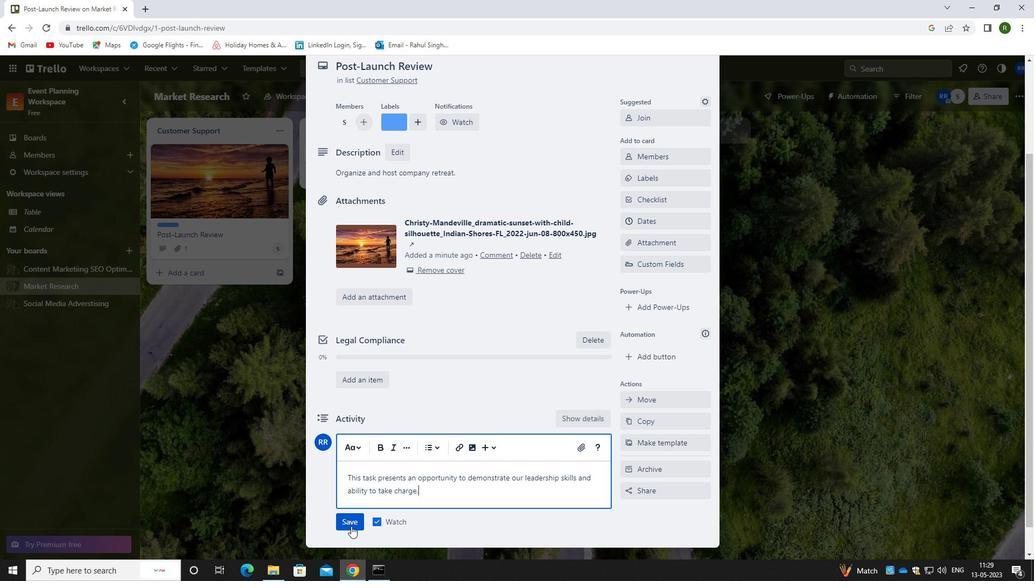 
Action: Mouse moved to (650, 224)
Screenshot: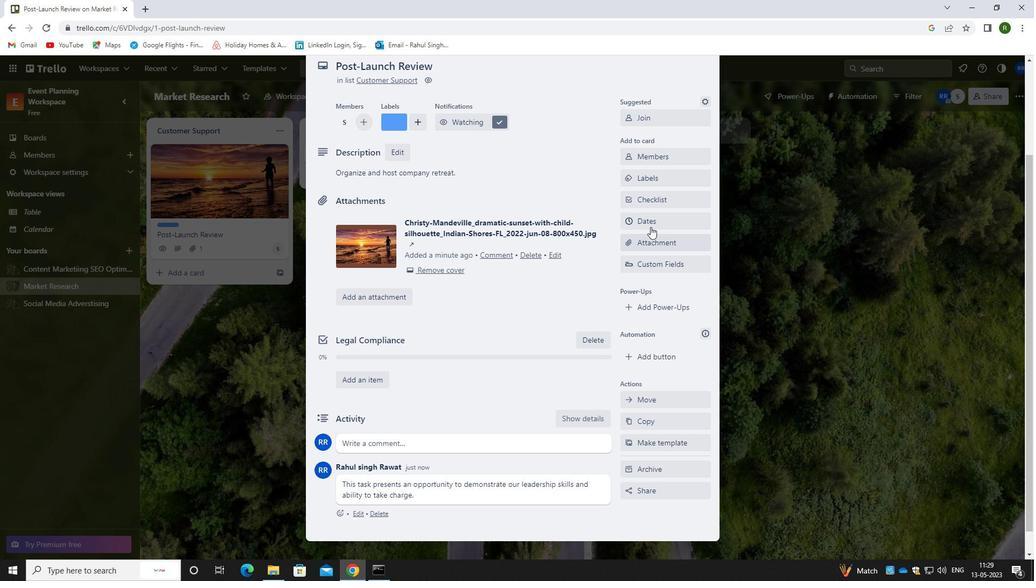 
Action: Mouse pressed left at (650, 224)
Screenshot: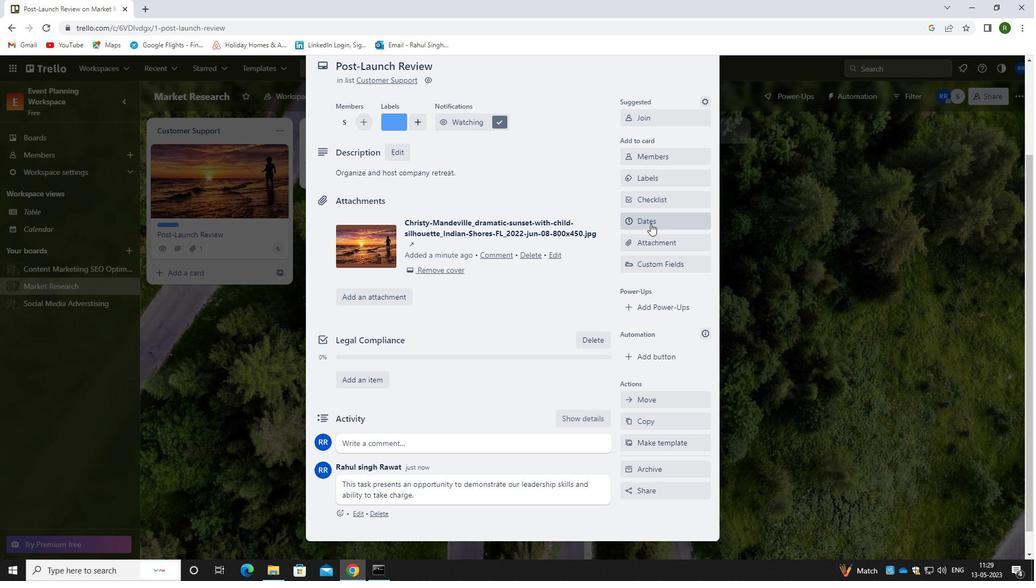 
Action: Mouse moved to (636, 292)
Screenshot: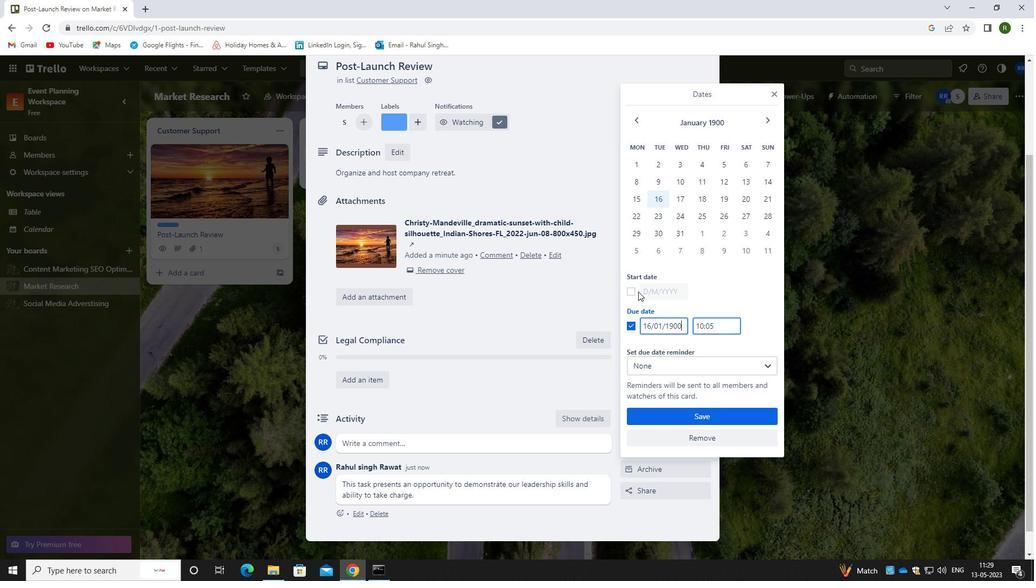 
Action: Mouse pressed left at (636, 292)
Screenshot: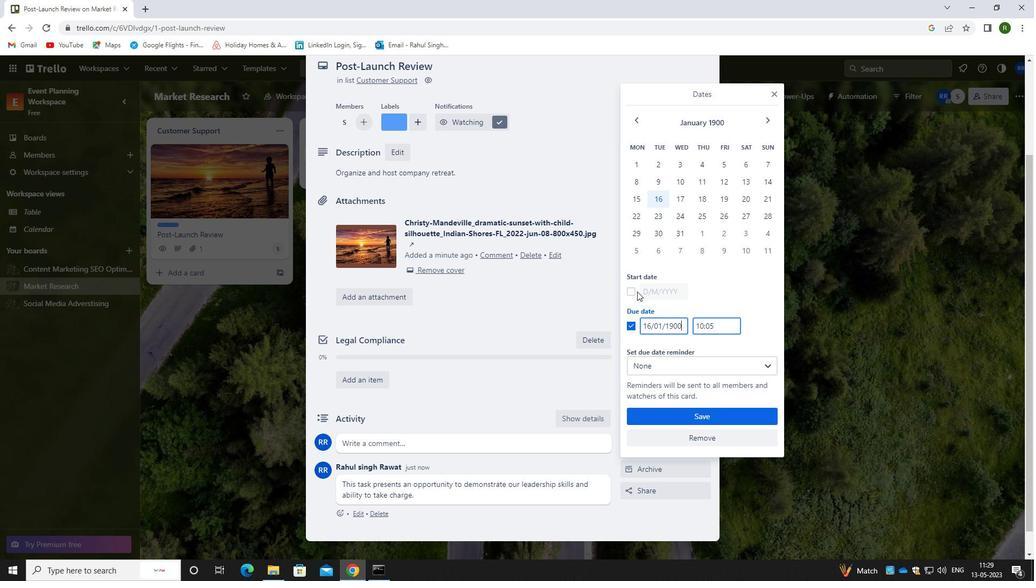
Action: Mouse moved to (680, 291)
Screenshot: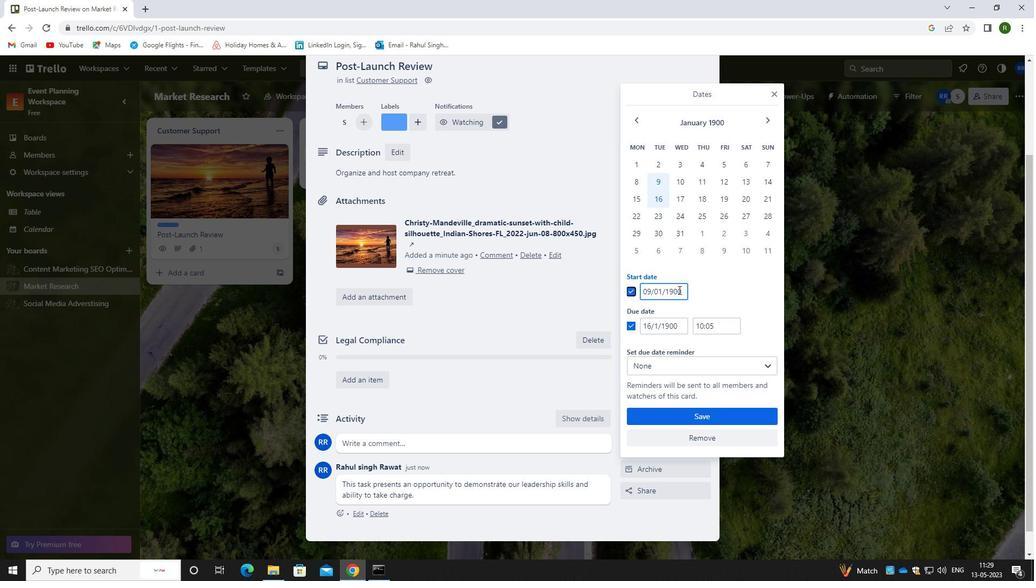 
Action: Mouse pressed left at (680, 291)
Screenshot: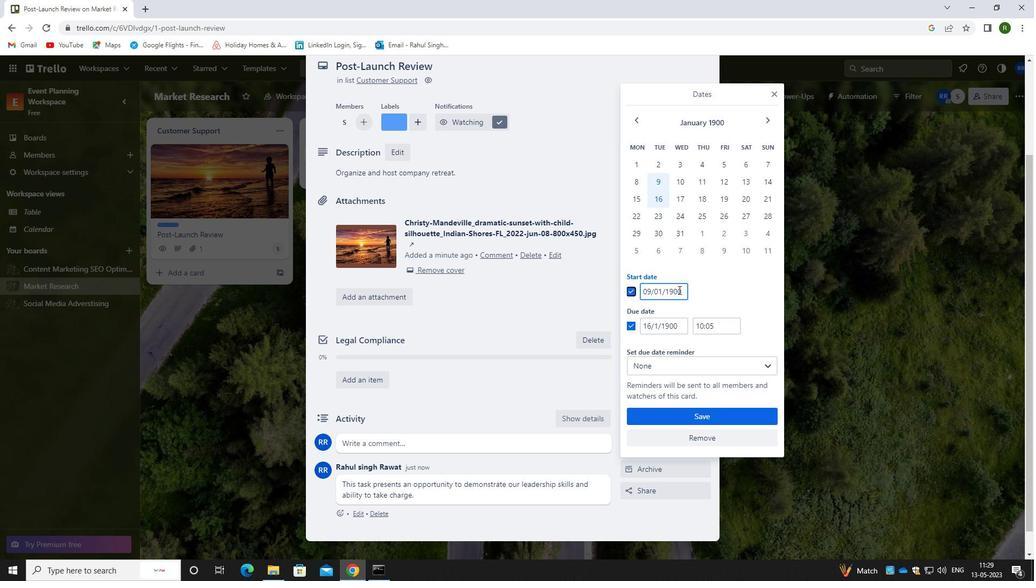 
Action: Mouse moved to (607, 296)
Screenshot: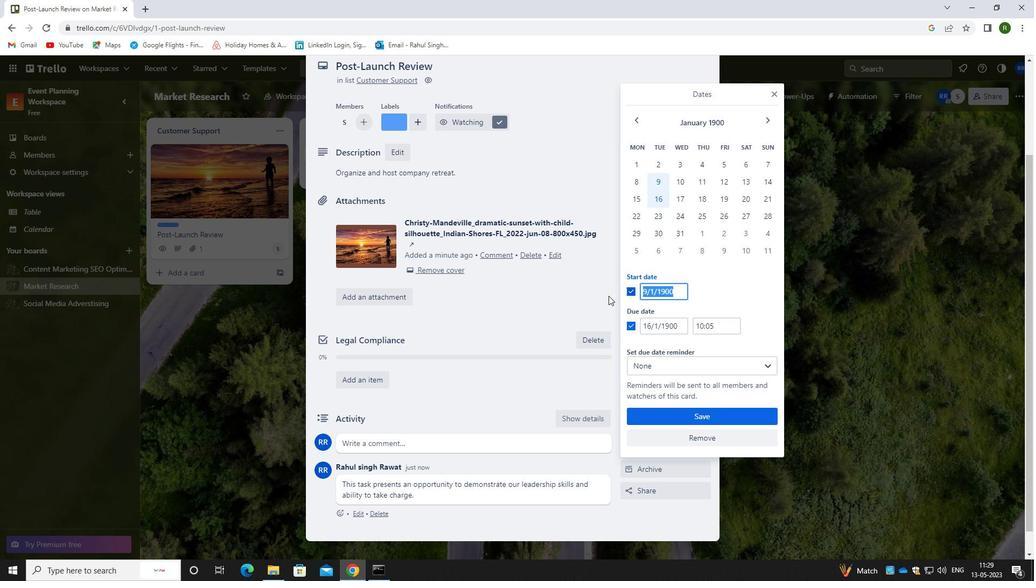 
Action: Key pressed 01/01/1900
Screenshot: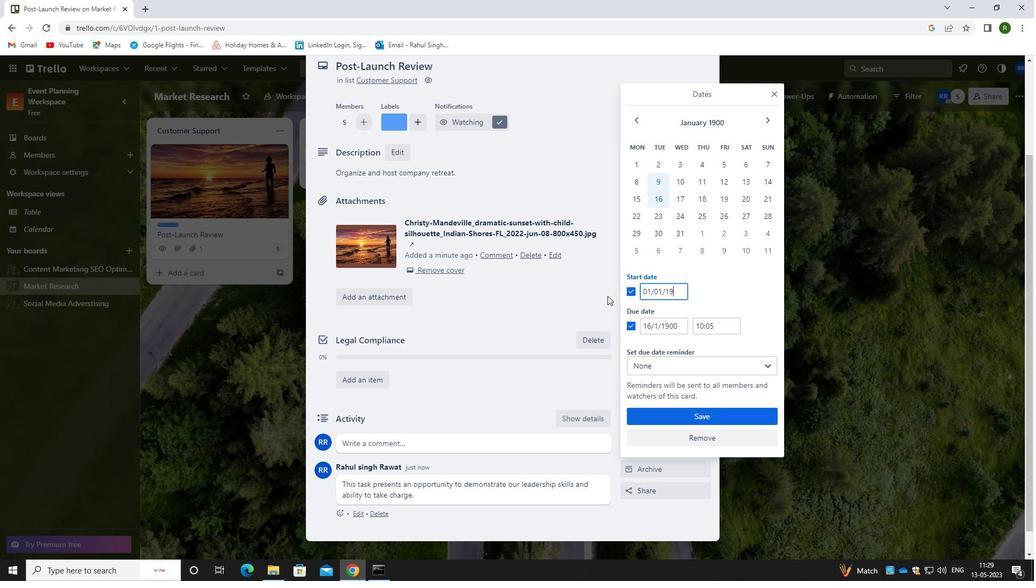 
Action: Mouse moved to (683, 324)
Screenshot: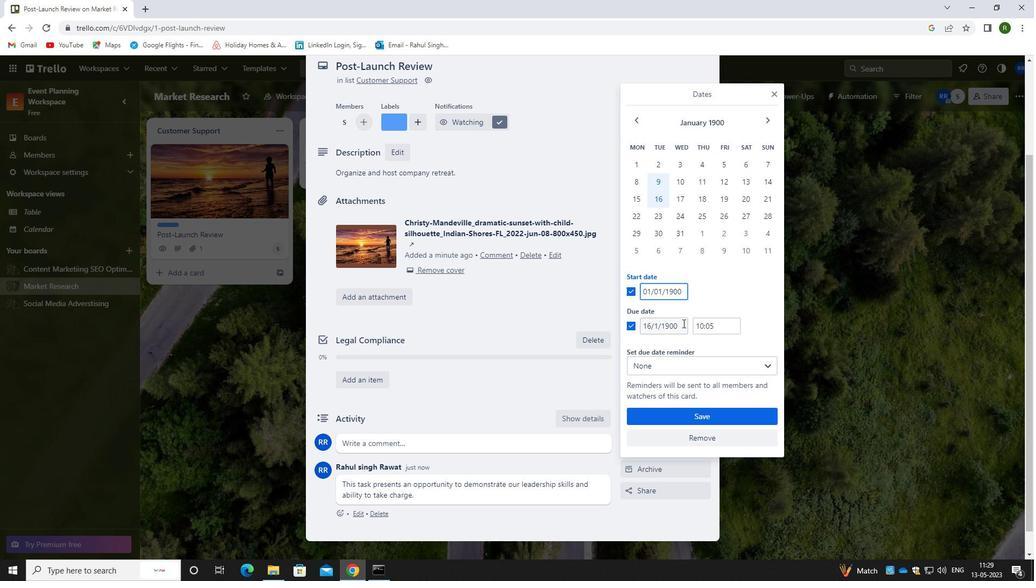 
Action: Mouse pressed left at (683, 324)
Screenshot: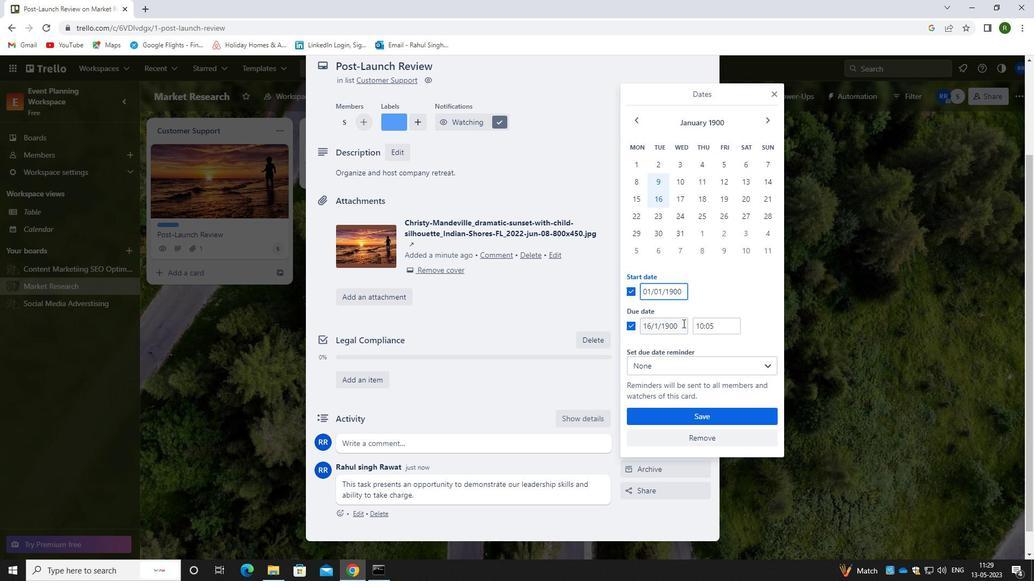
Action: Mouse moved to (621, 331)
Screenshot: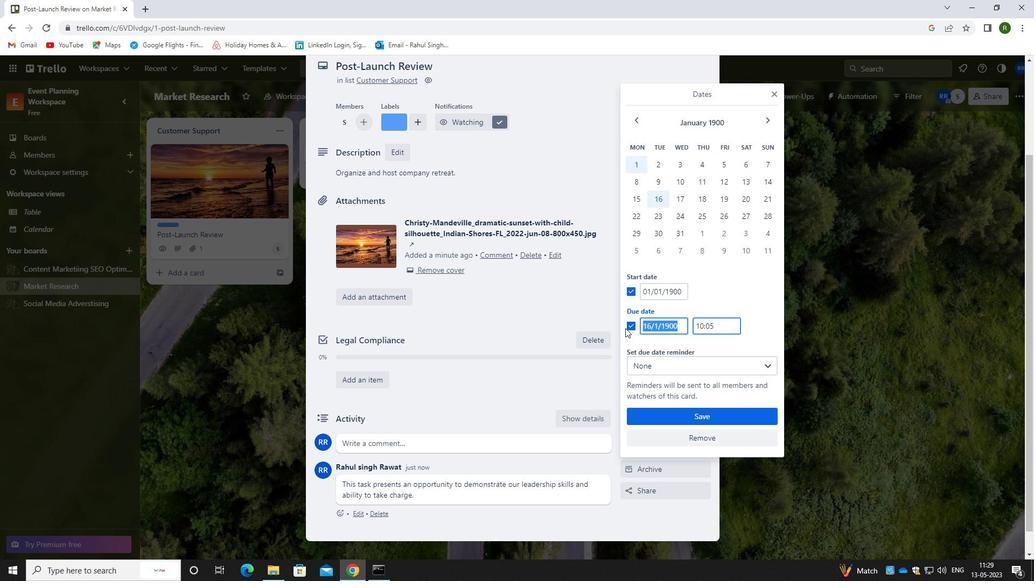 
Action: Key pressed 08/01/1900
Screenshot: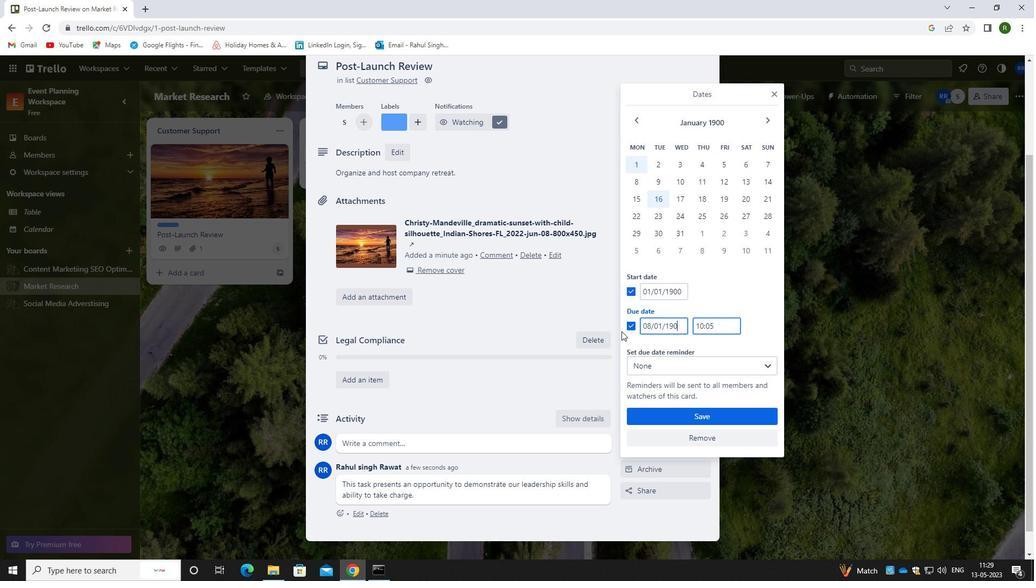 
Action: Mouse moved to (723, 412)
Screenshot: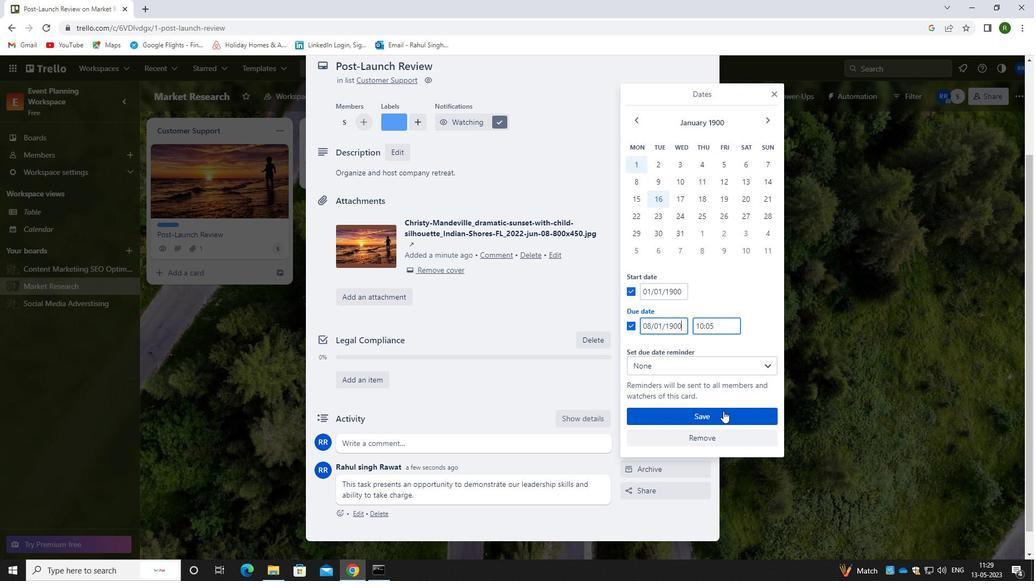 
Action: Mouse pressed left at (723, 412)
Screenshot: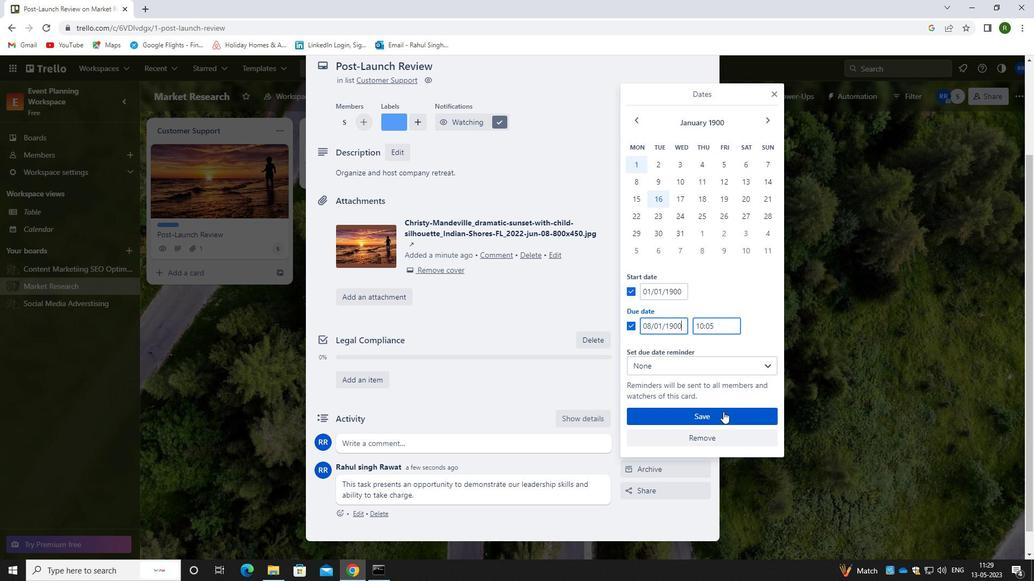 
Action: Mouse moved to (765, 405)
Screenshot: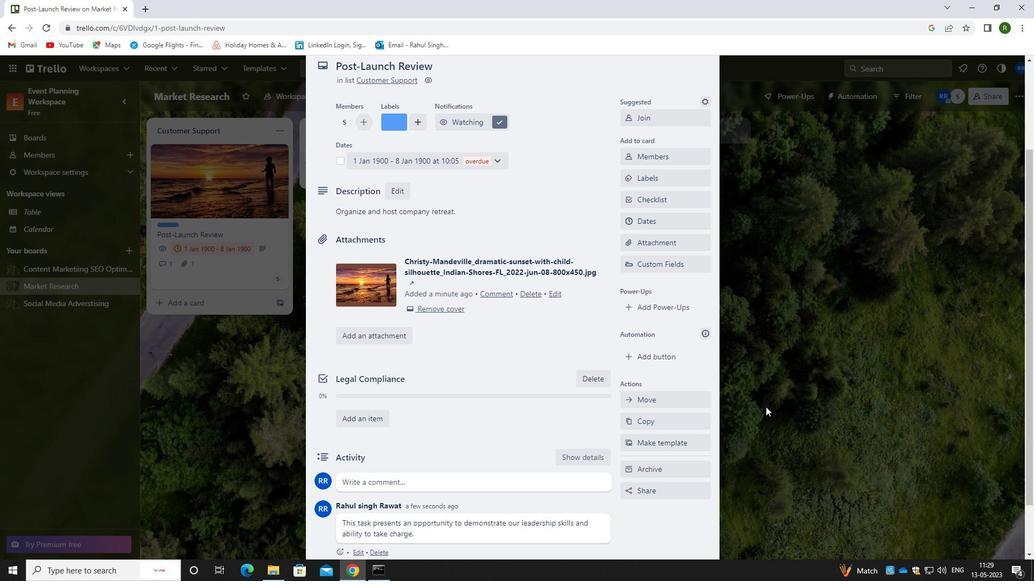 
Action: Mouse scrolled (765, 406) with delta (0, 0)
Screenshot: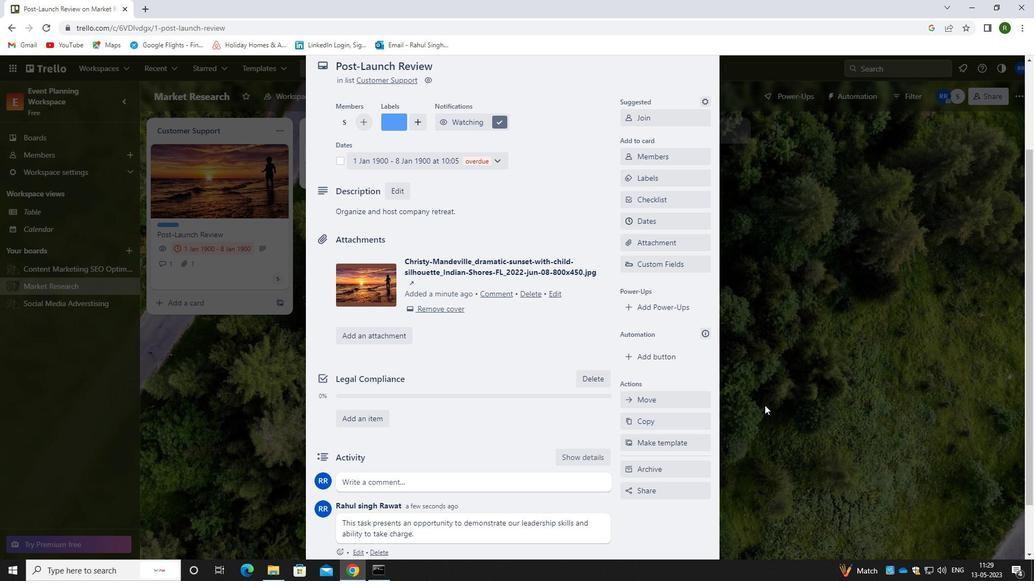 
Action: Mouse moved to (801, 206)
Screenshot: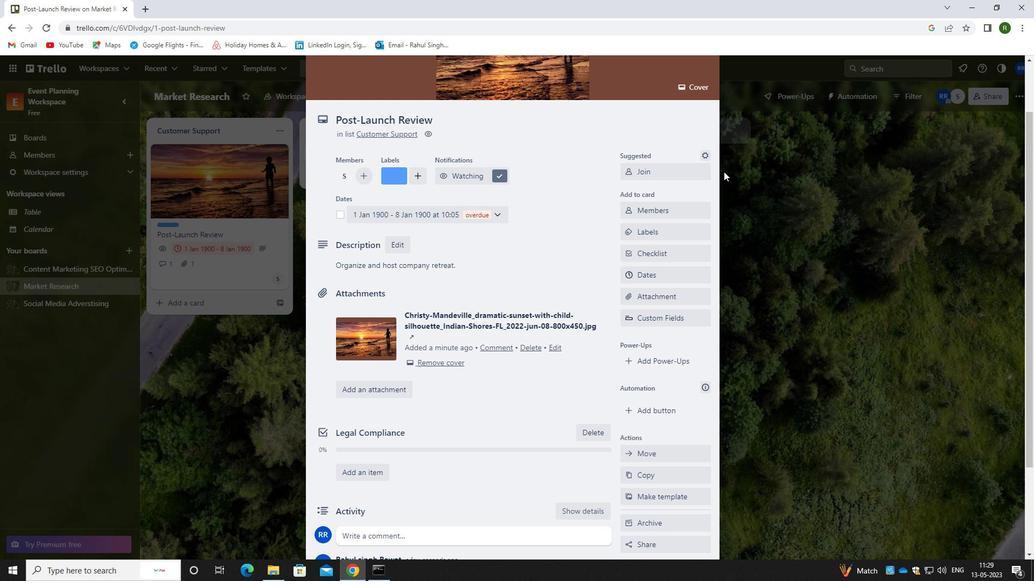 
Action: Mouse scrolled (801, 207) with delta (0, 0)
Screenshot: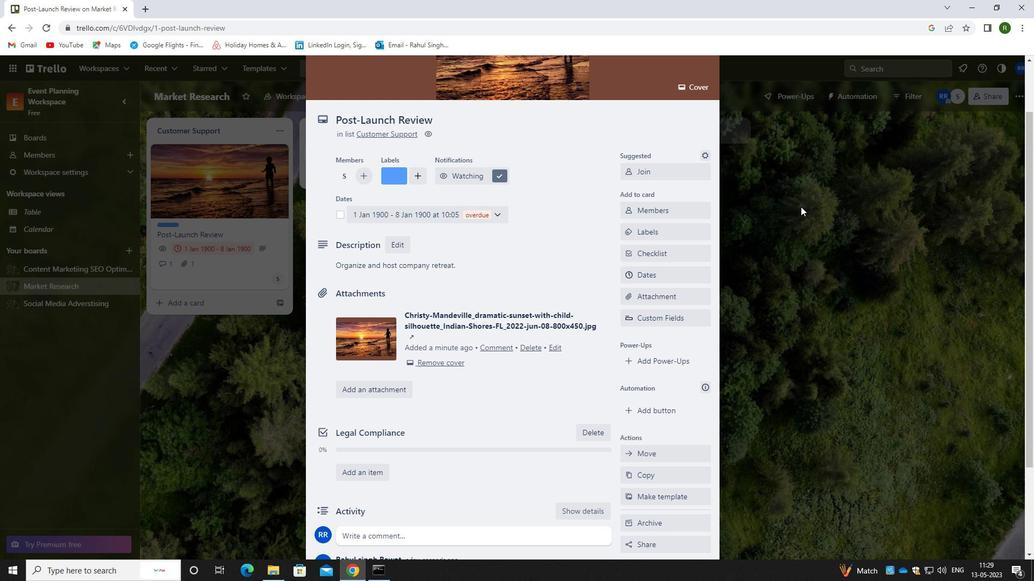 
Action: Mouse scrolled (801, 207) with delta (0, 0)
Screenshot: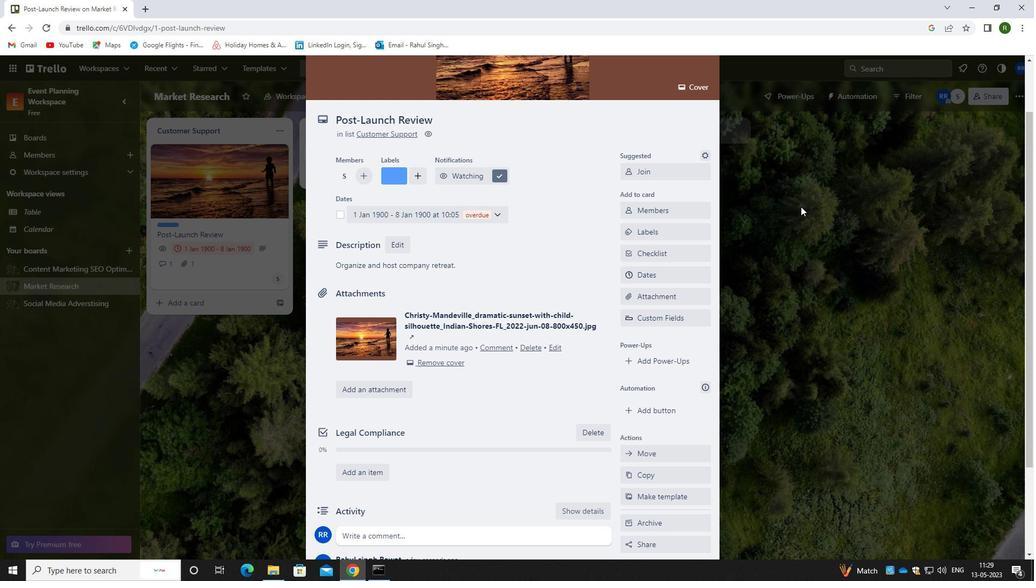 
